 Task: Create a project with template Project Timeline with name TowerLine with privacy Public and in the team Recorders . Create three sections in the project as To-Do, Doing and Done.
Action: Mouse moved to (49, 61)
Screenshot: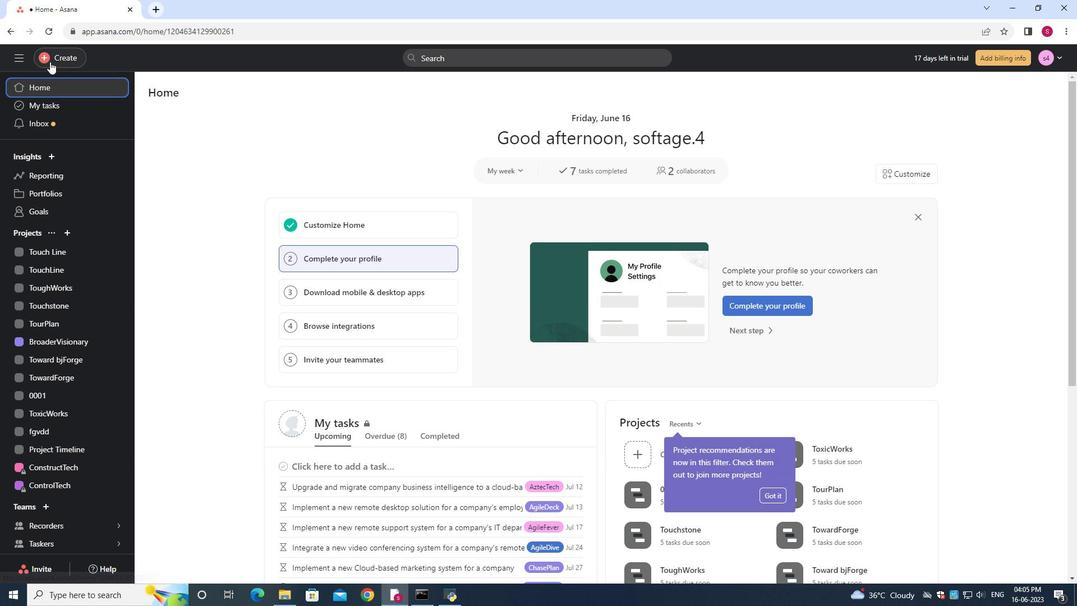 
Action: Mouse pressed left at (49, 61)
Screenshot: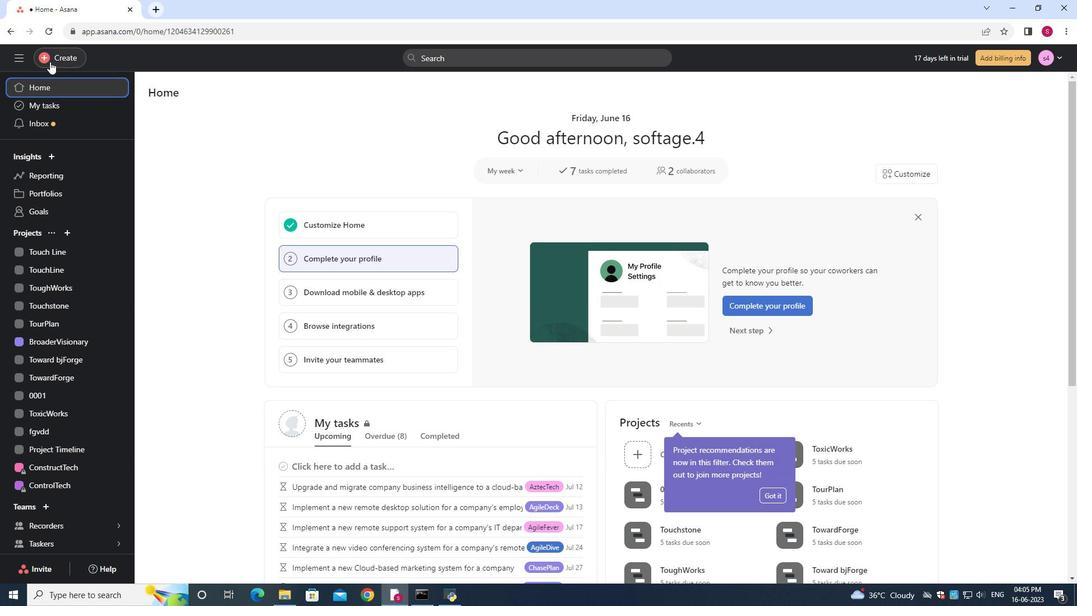 
Action: Mouse moved to (107, 80)
Screenshot: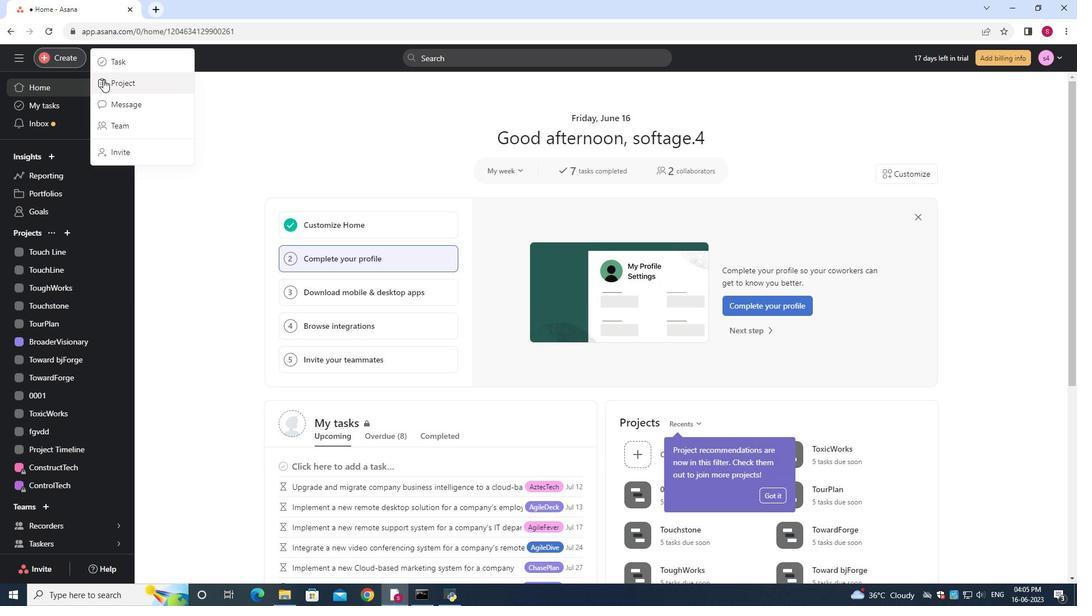 
Action: Mouse pressed left at (107, 80)
Screenshot: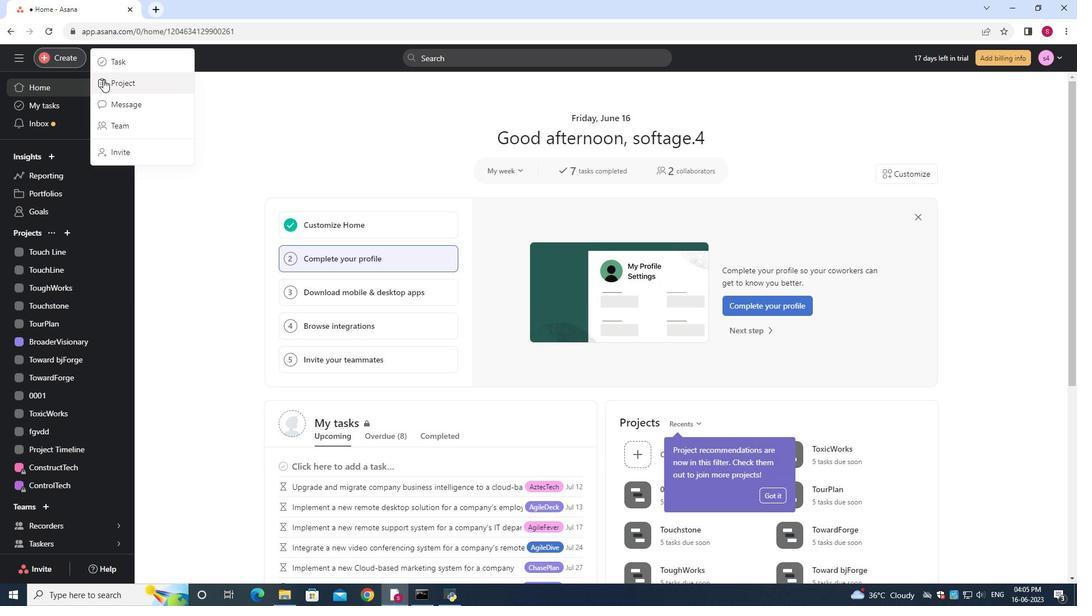 
Action: Mouse moved to (532, 309)
Screenshot: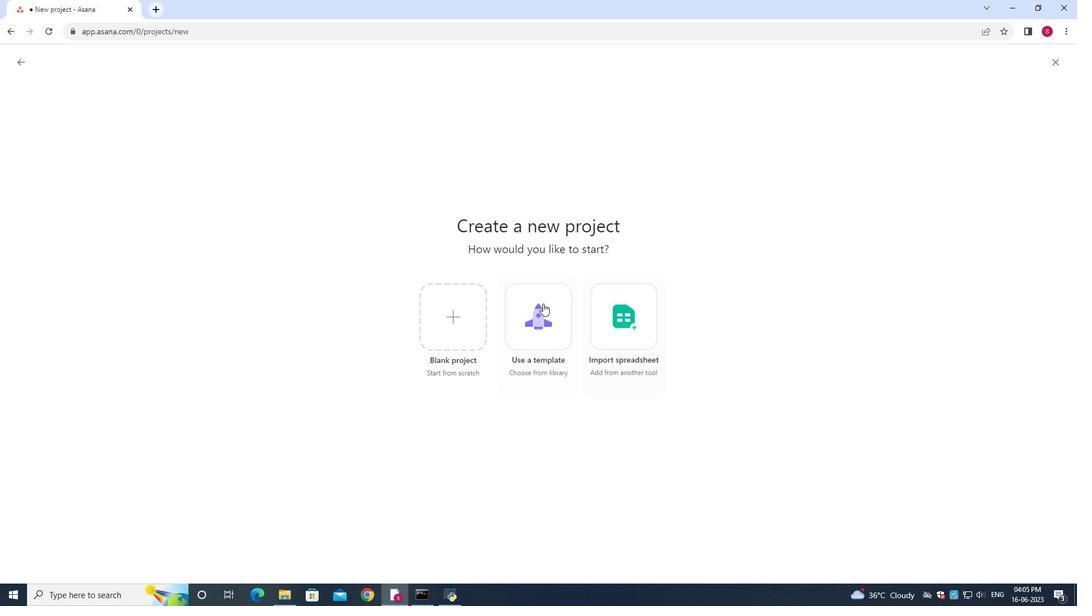 
Action: Mouse pressed left at (532, 309)
Screenshot: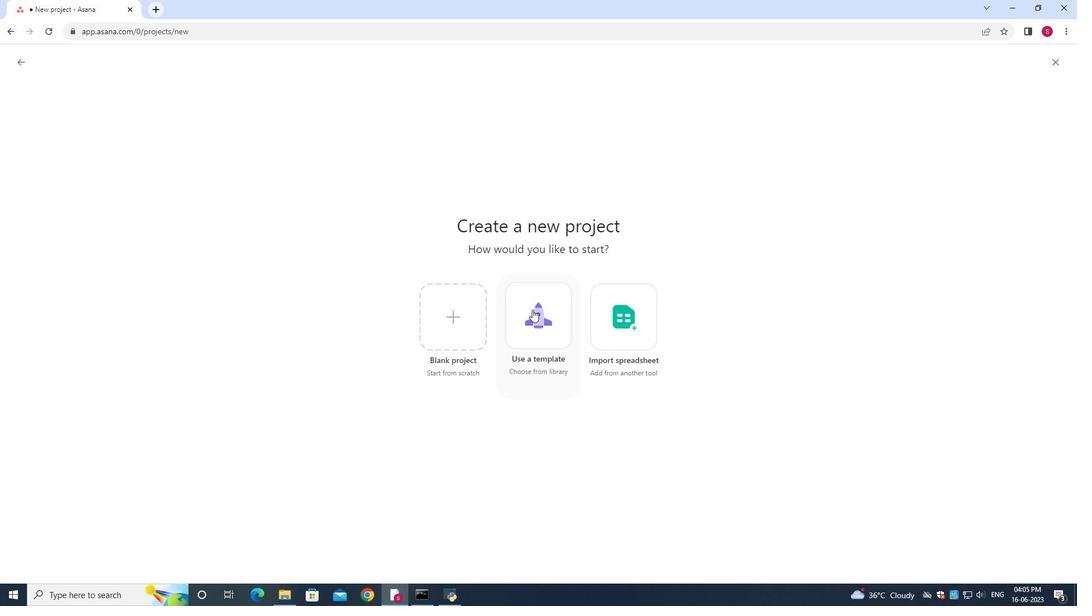 
Action: Mouse moved to (63, 303)
Screenshot: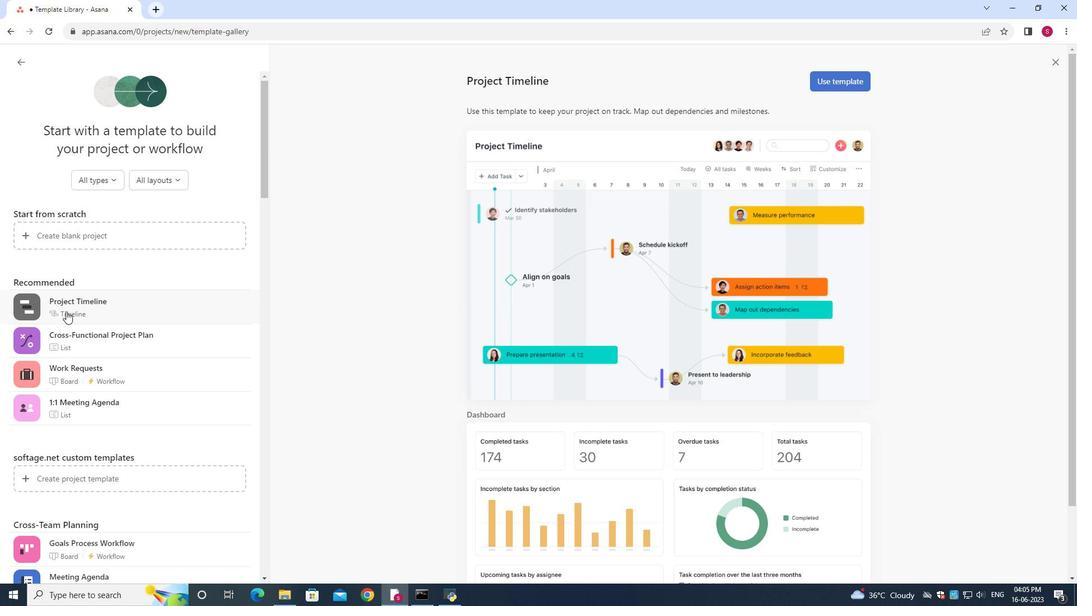 
Action: Mouse pressed left at (63, 303)
Screenshot: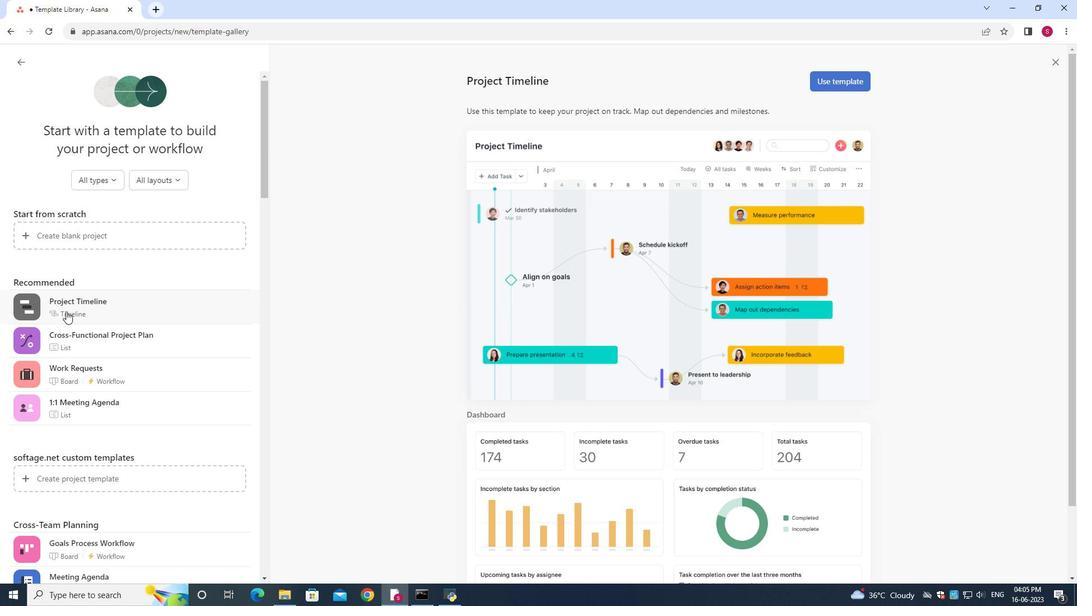 
Action: Mouse moved to (831, 83)
Screenshot: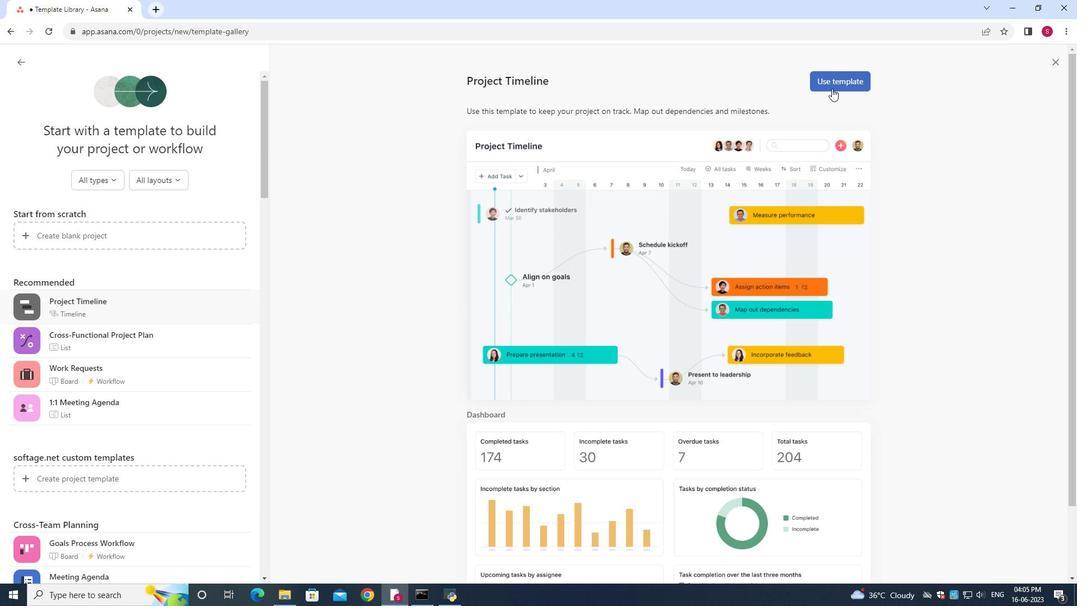 
Action: Mouse pressed left at (831, 83)
Screenshot: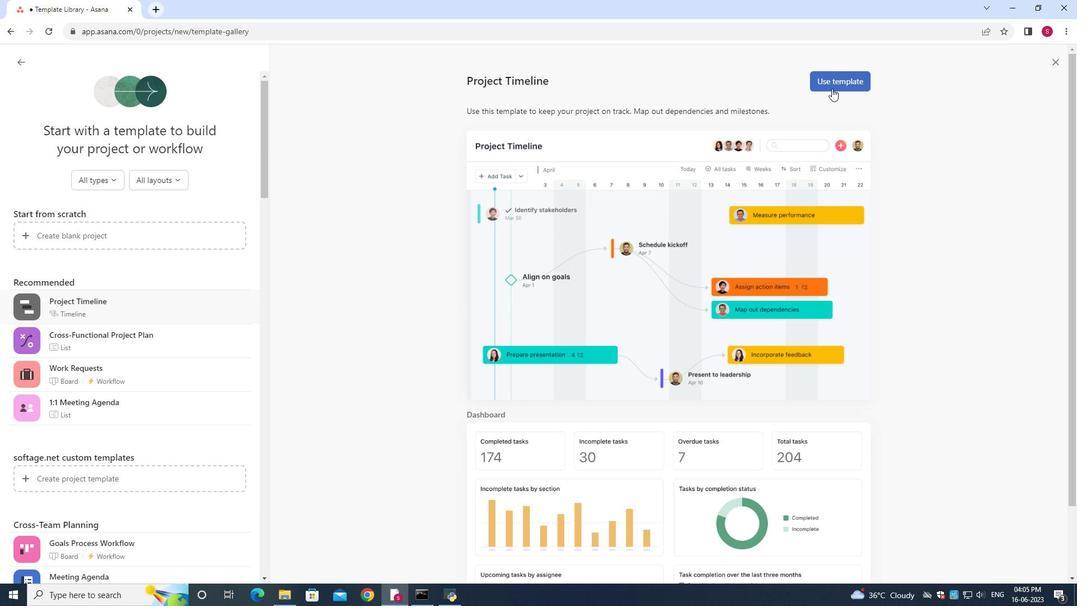 
Action: Mouse moved to (832, 83)
Screenshot: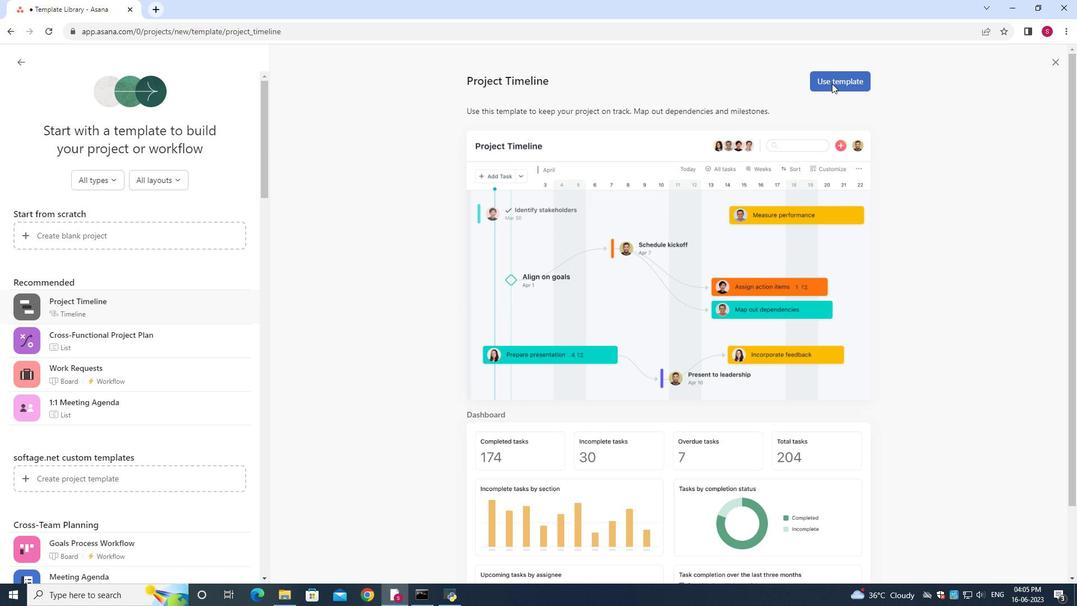
Action: Mouse pressed left at (832, 83)
Screenshot: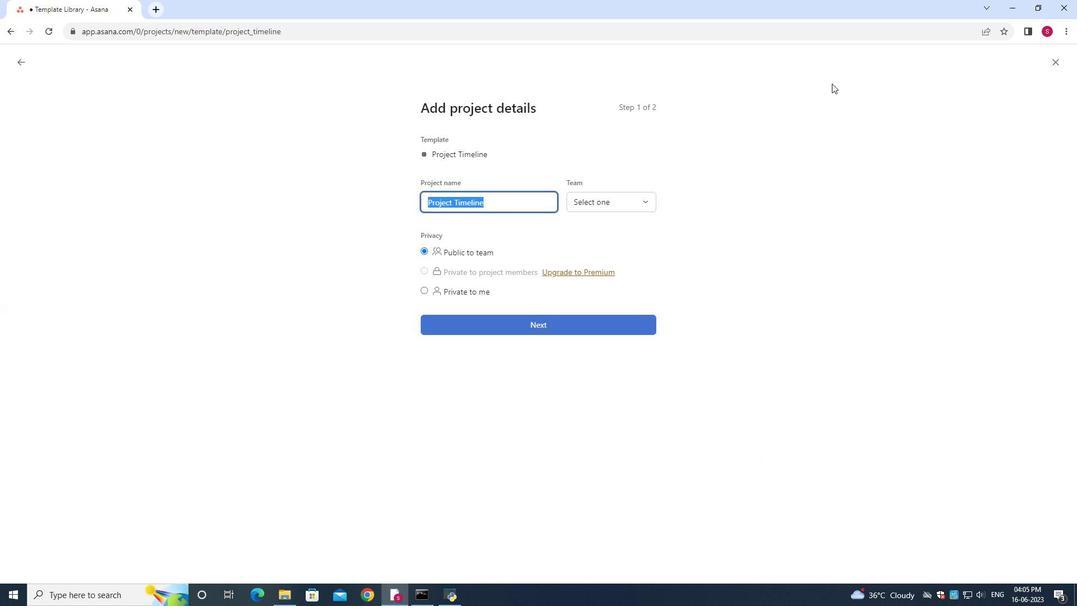 
Action: Mouse moved to (499, 197)
Screenshot: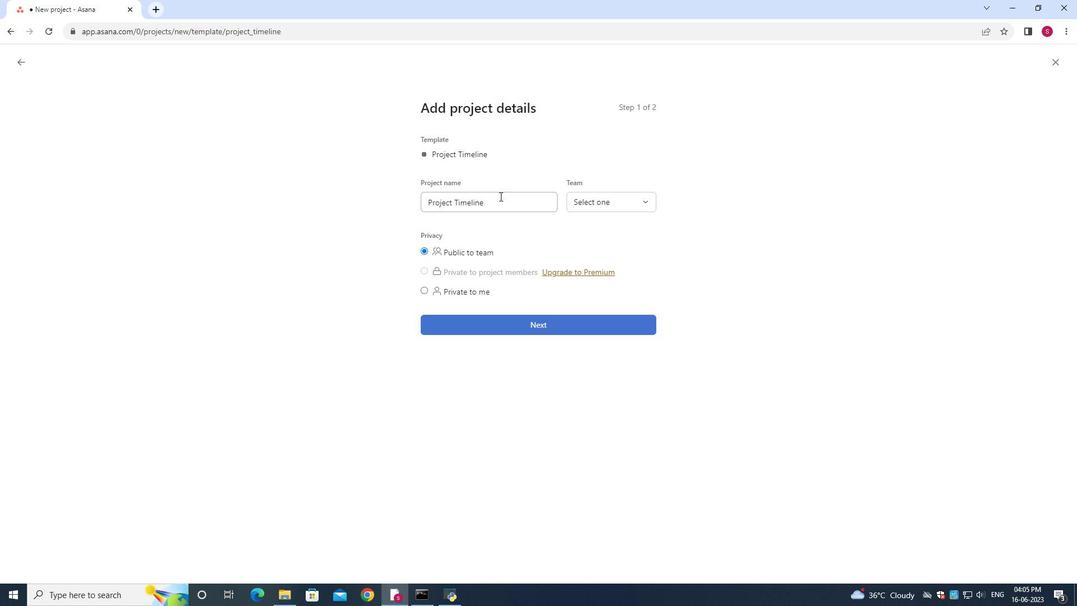 
Action: Mouse pressed left at (499, 197)
Screenshot: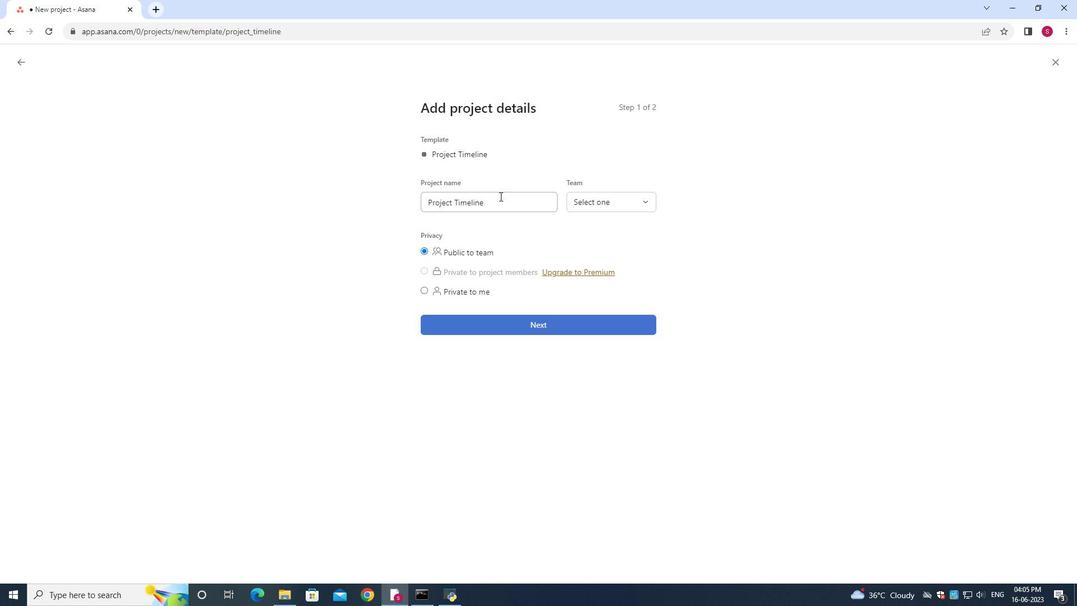 
Action: Mouse moved to (486, 205)
Screenshot: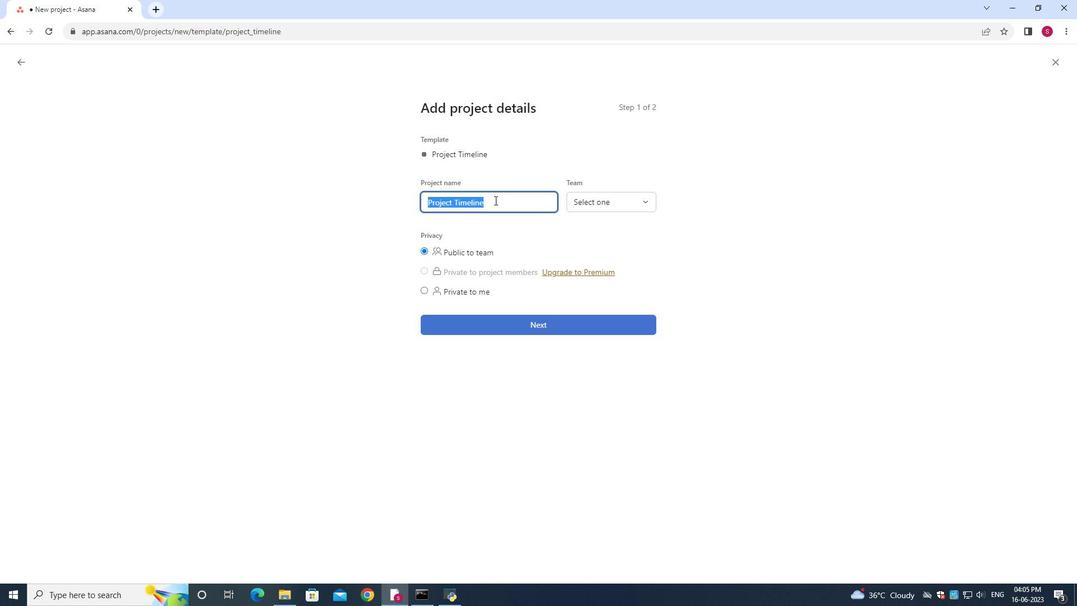 
Action: Key pressed <Key.backspace><Key.shift><Key.shift><Key.shift><Key.shift>Tower<Key.shift>Line
Screenshot: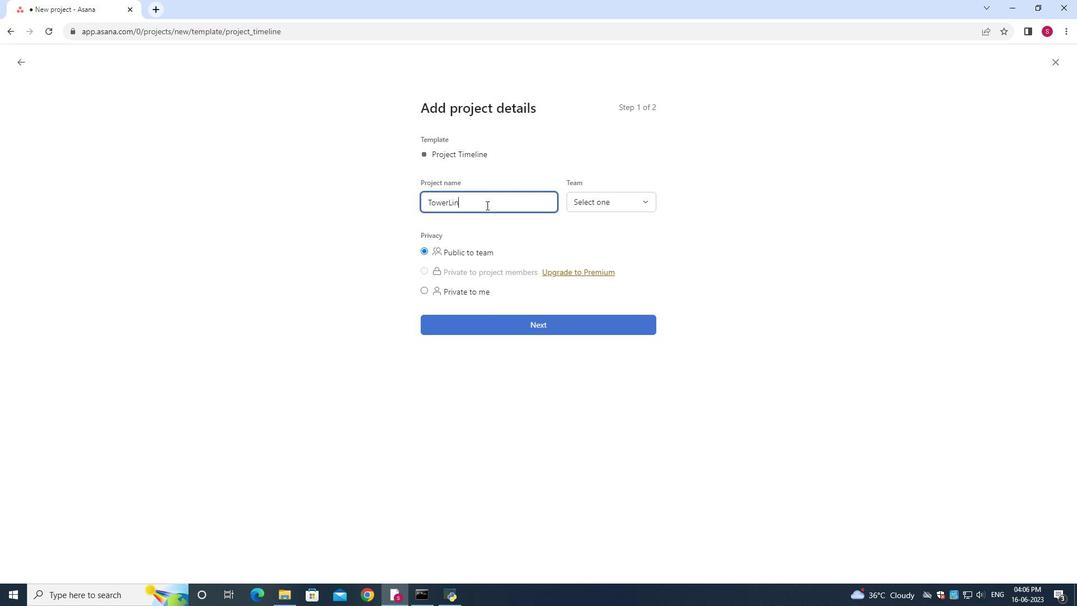 
Action: Mouse moved to (592, 204)
Screenshot: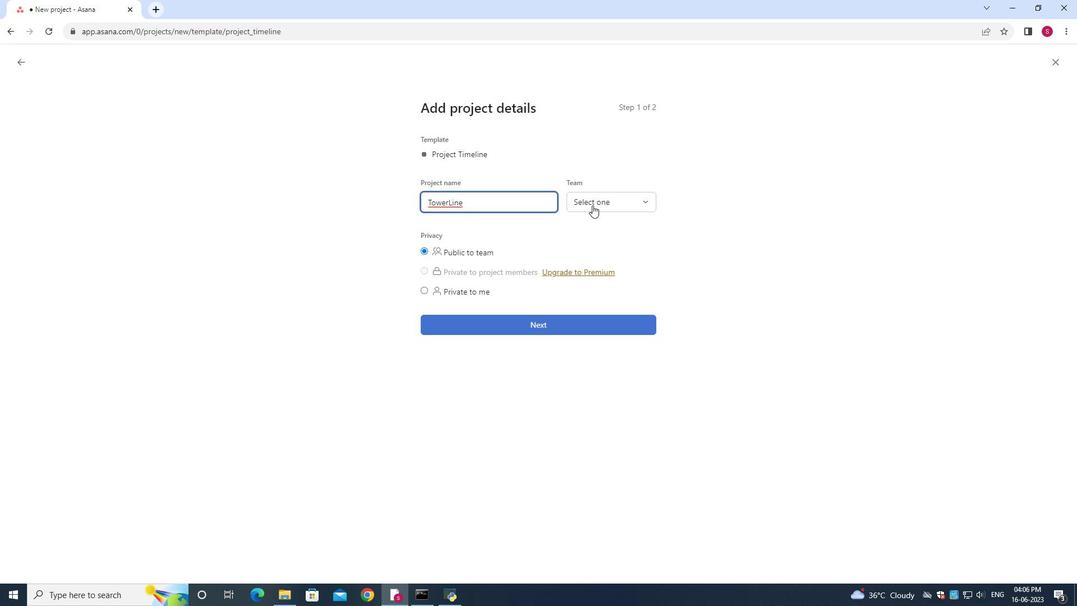 
Action: Mouse pressed left at (592, 204)
Screenshot: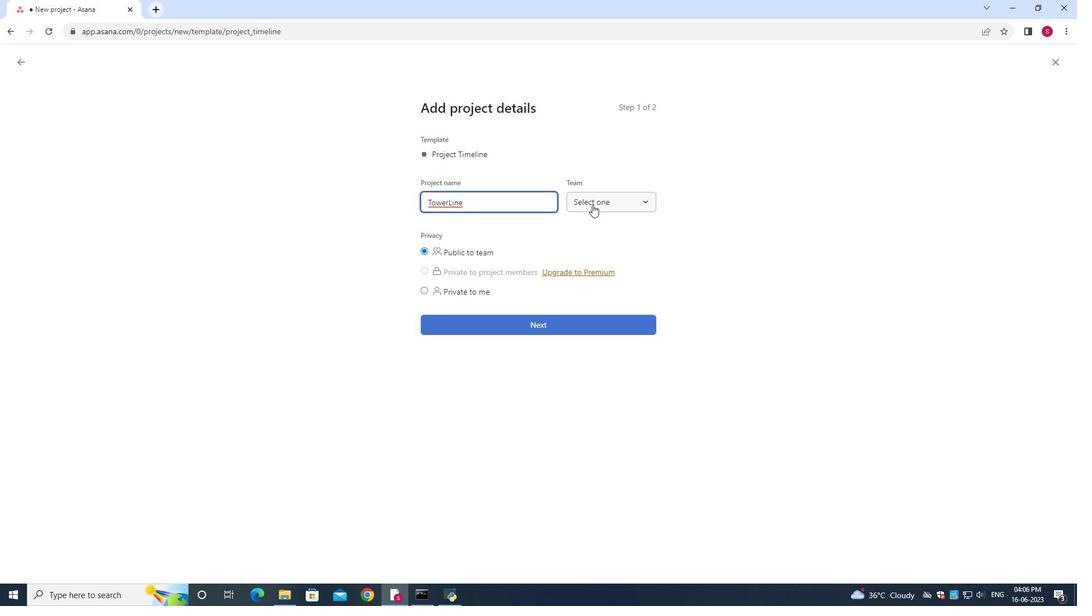 
Action: Mouse moved to (599, 265)
Screenshot: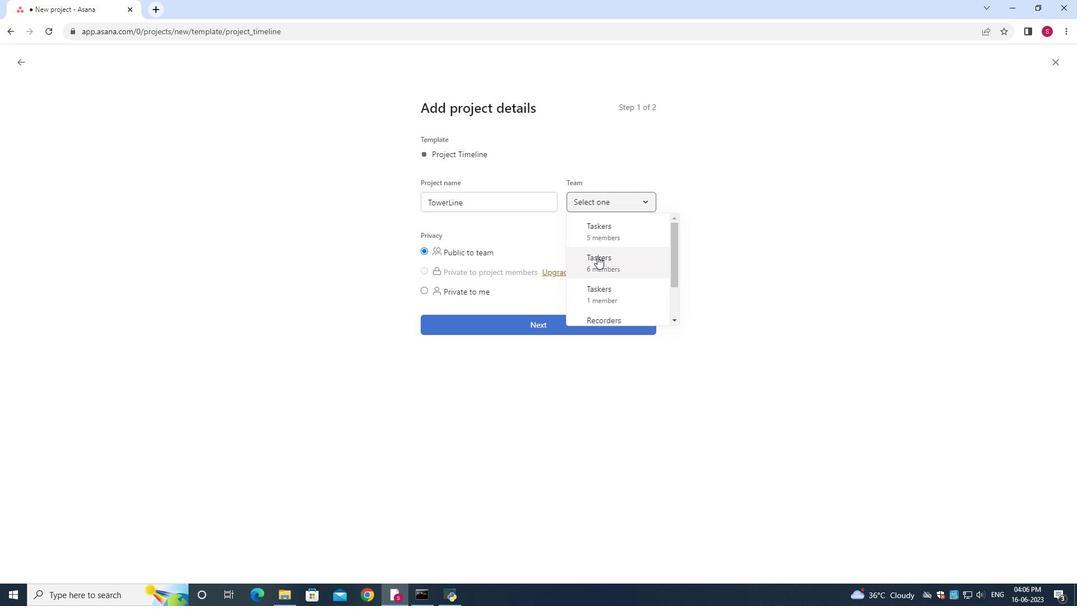 
Action: Mouse scrolled (599, 264) with delta (0, 0)
Screenshot: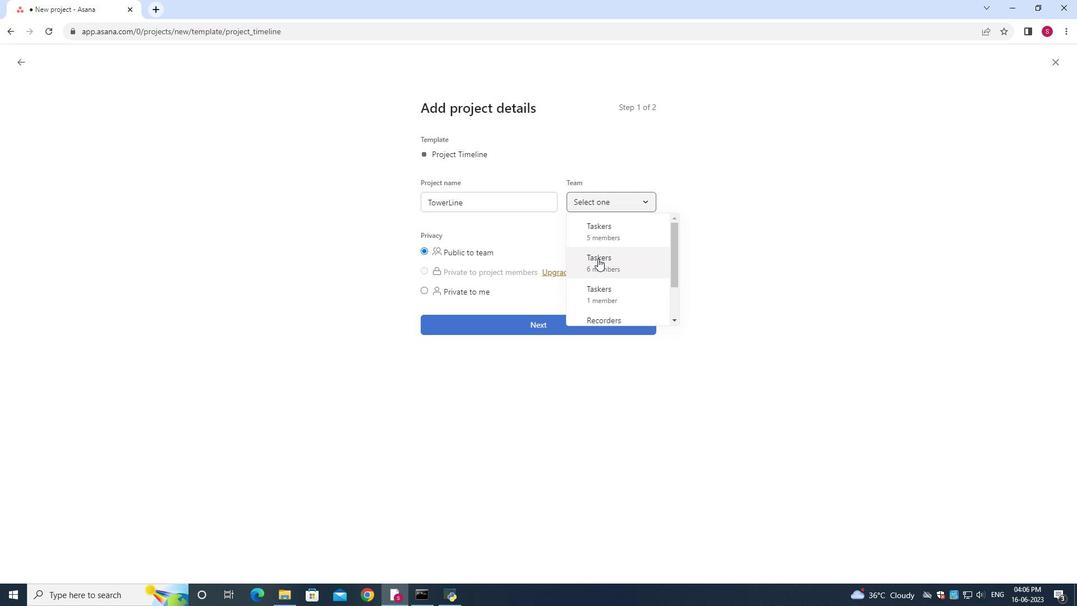 
Action: Mouse moved to (599, 265)
Screenshot: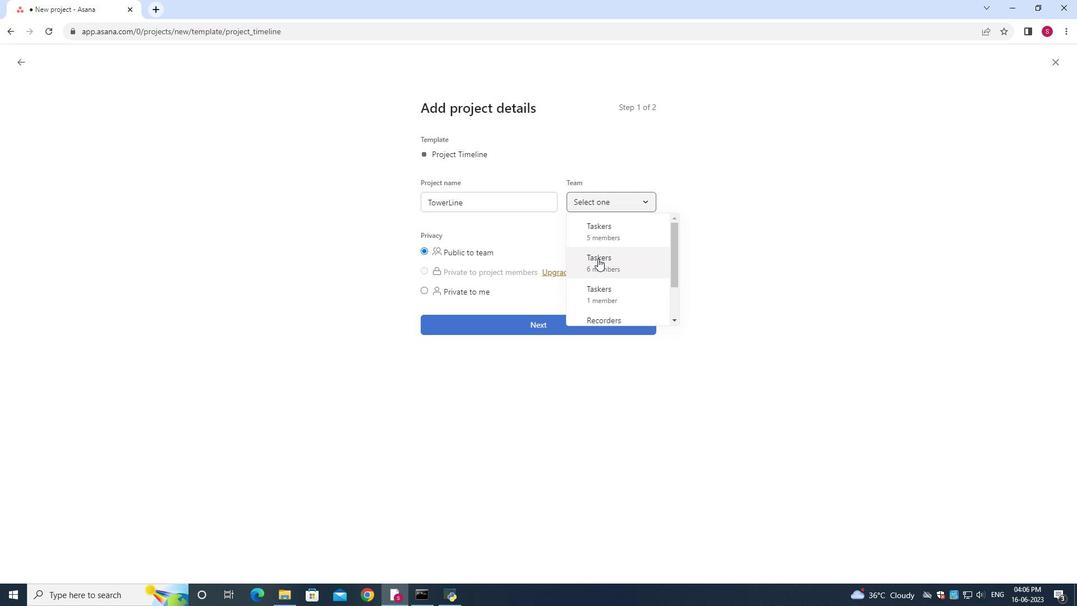 
Action: Mouse scrolled (599, 264) with delta (0, 0)
Screenshot: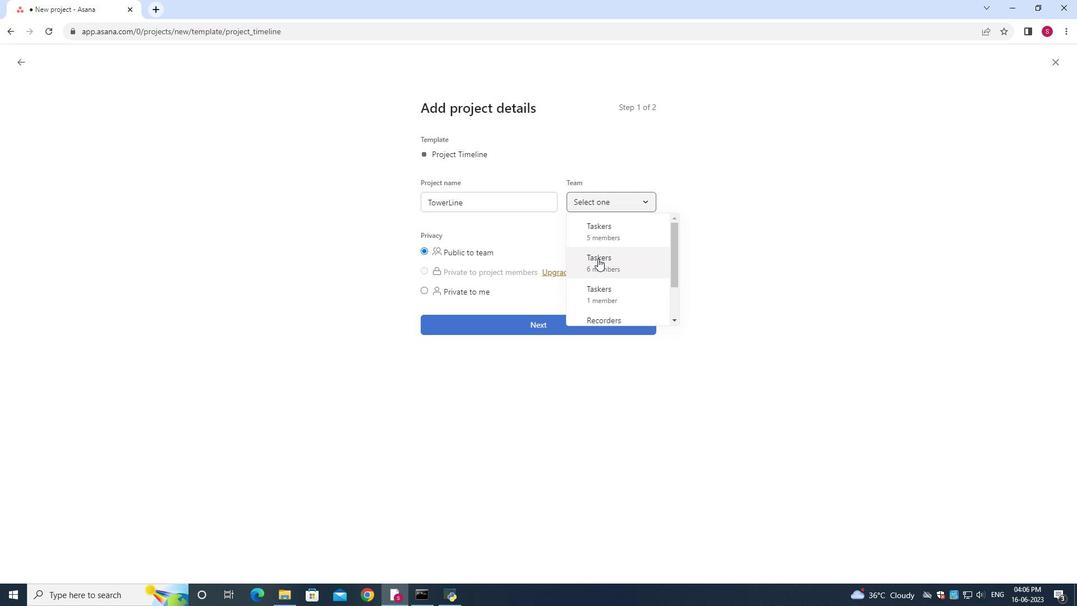 
Action: Mouse scrolled (599, 264) with delta (0, 0)
Screenshot: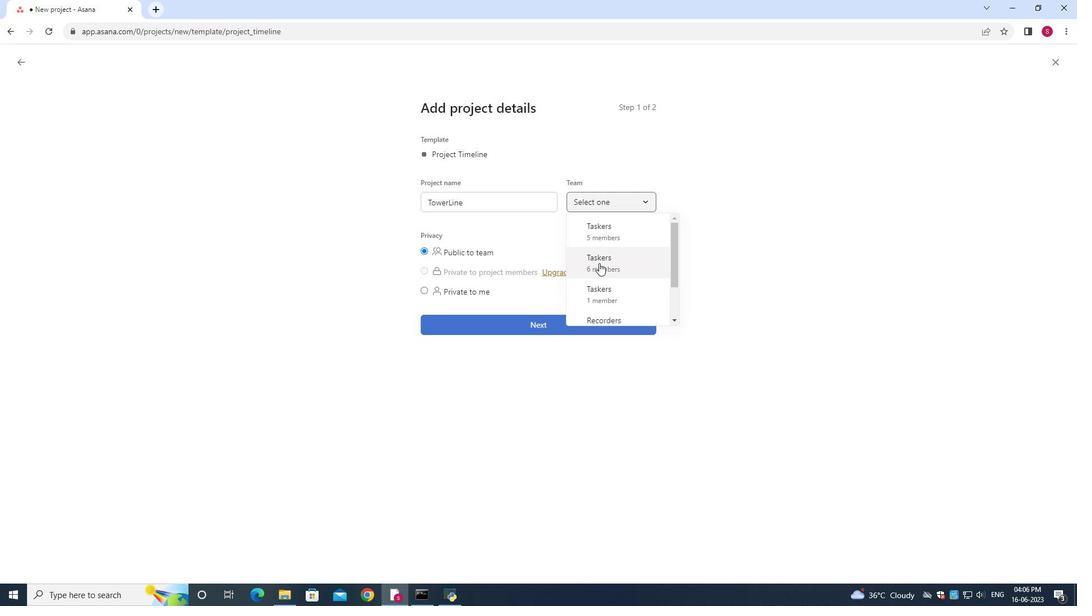 
Action: Mouse moved to (600, 280)
Screenshot: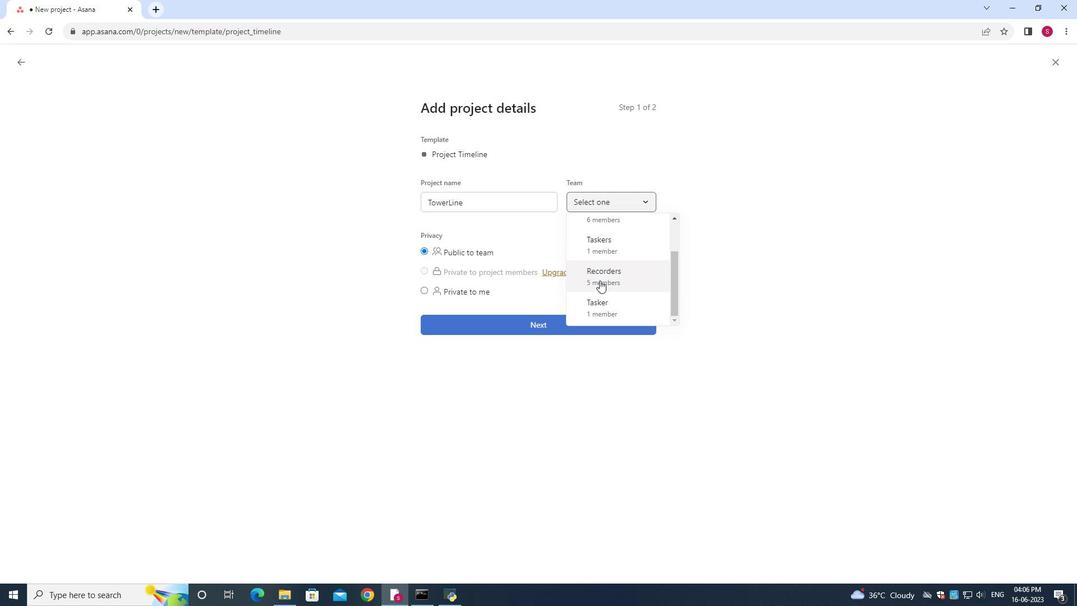 
Action: Mouse pressed left at (600, 280)
Screenshot: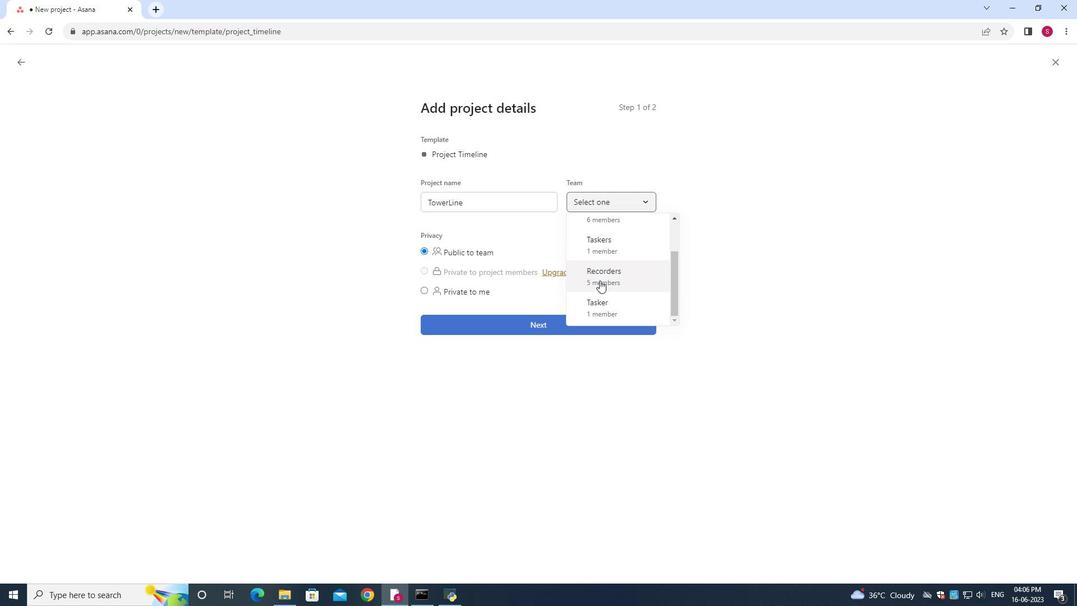 
Action: Mouse moved to (438, 250)
Screenshot: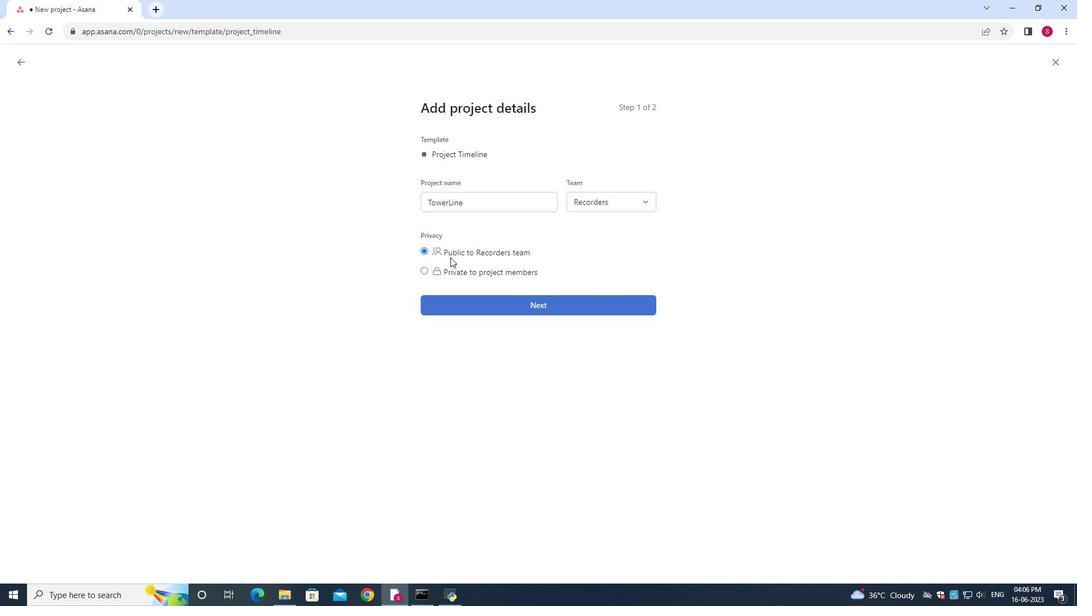 
Action: Mouse pressed left at (438, 250)
Screenshot: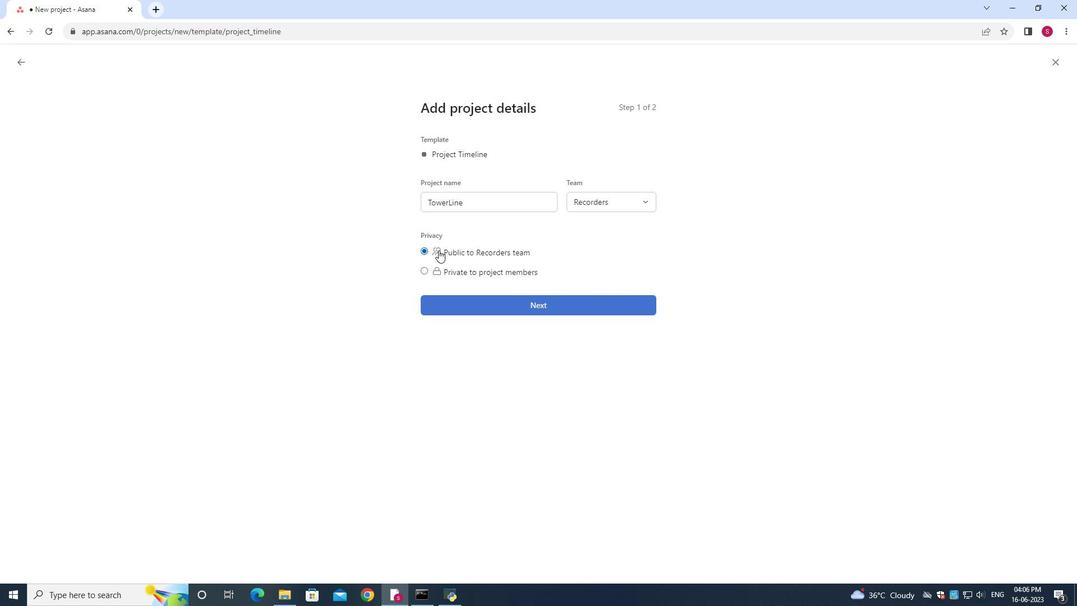 
Action: Mouse moved to (479, 303)
Screenshot: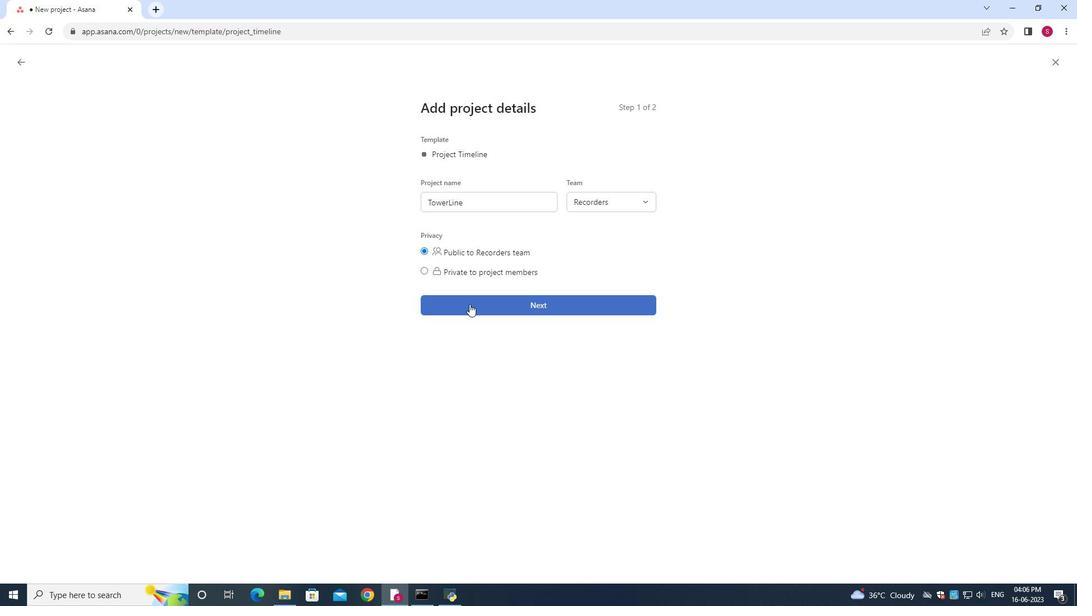
Action: Mouse pressed left at (479, 303)
Screenshot: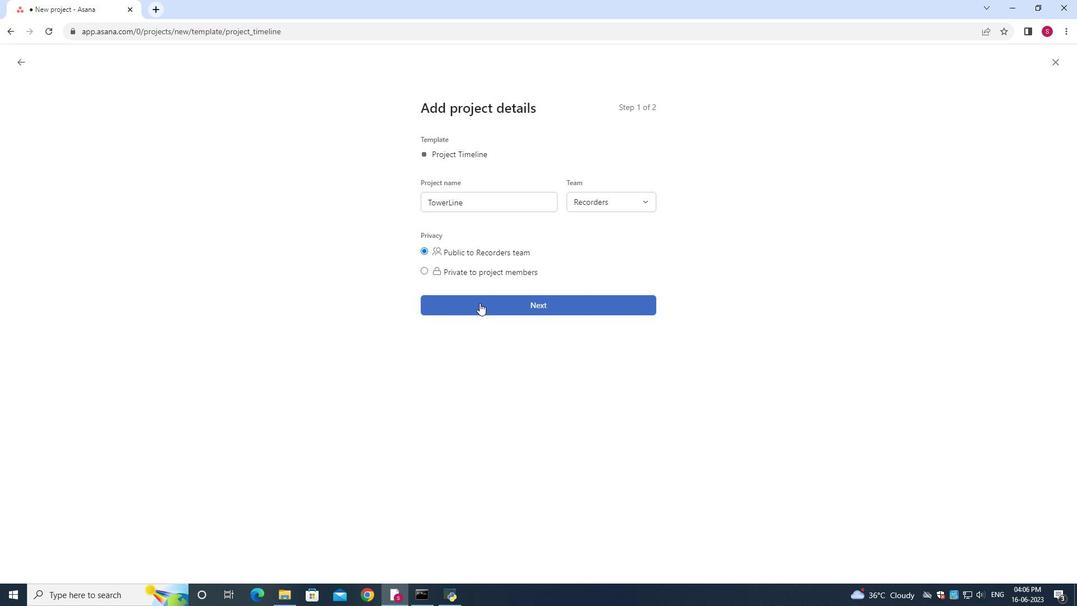 
Action: Mouse moved to (583, 336)
Screenshot: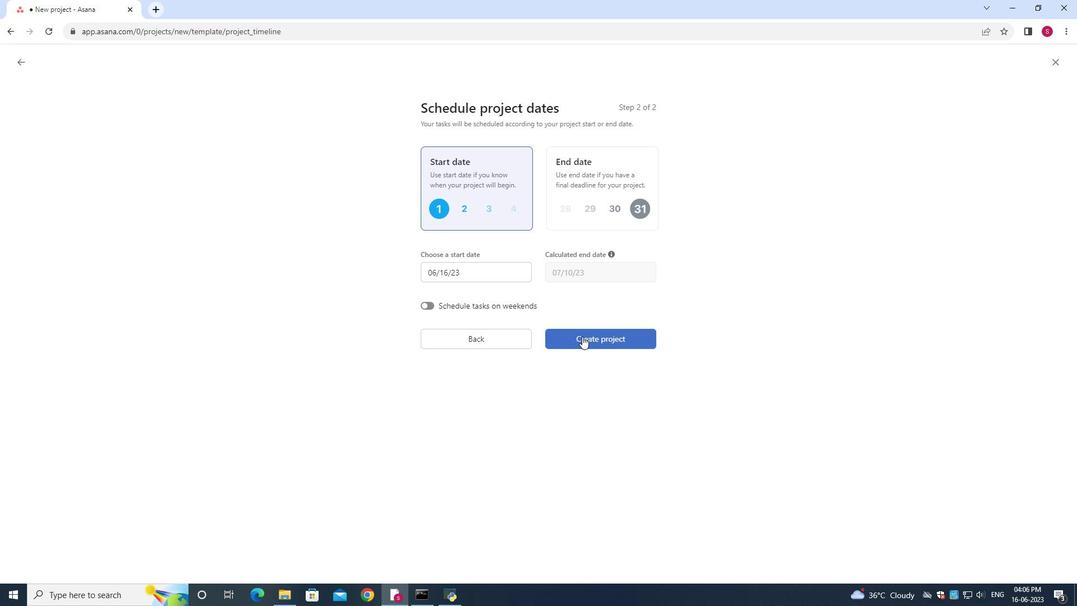 
Action: Mouse pressed left at (583, 336)
Screenshot: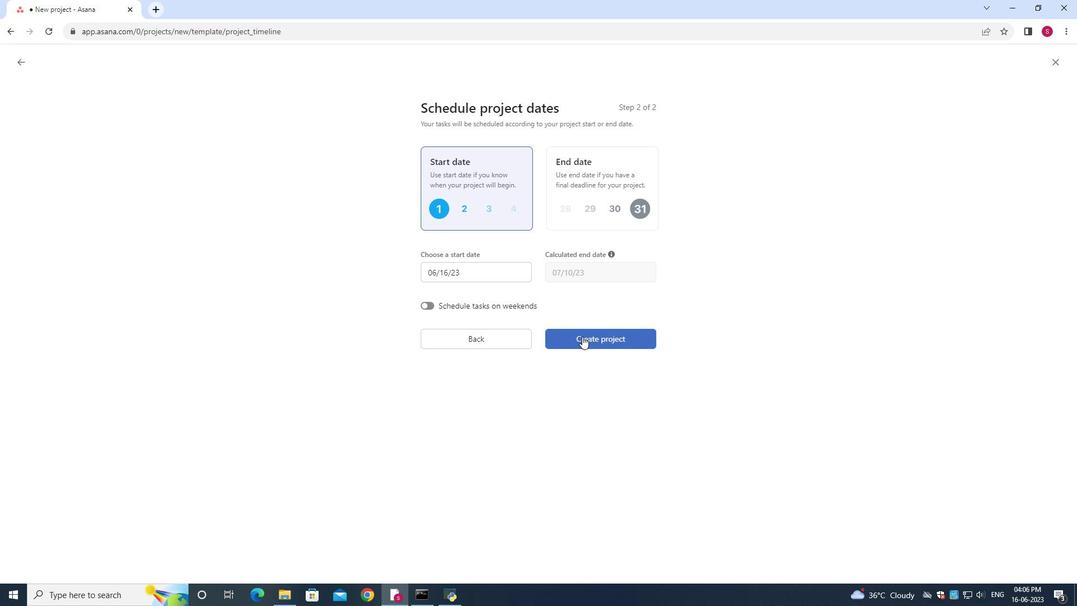 
Action: Mouse moved to (202, 121)
Screenshot: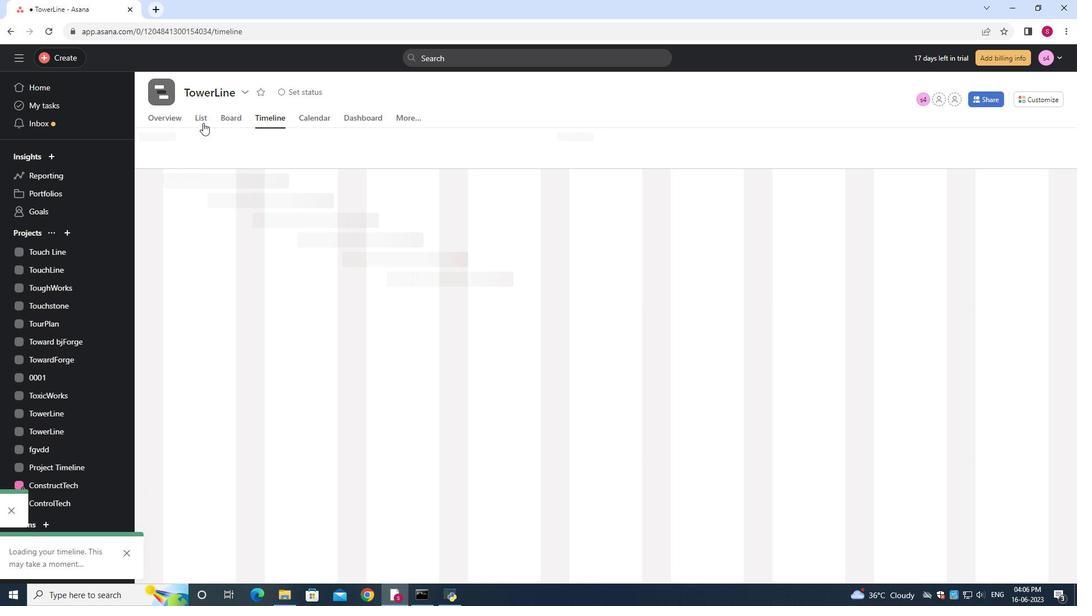 
Action: Mouse pressed left at (202, 121)
Screenshot: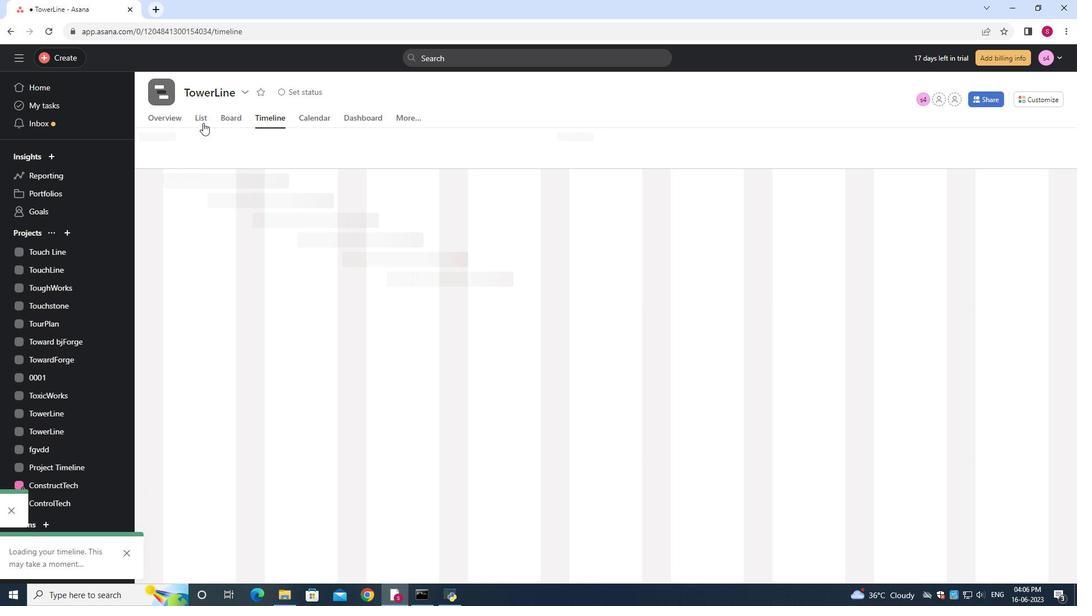 
Action: Mouse moved to (200, 407)
Screenshot: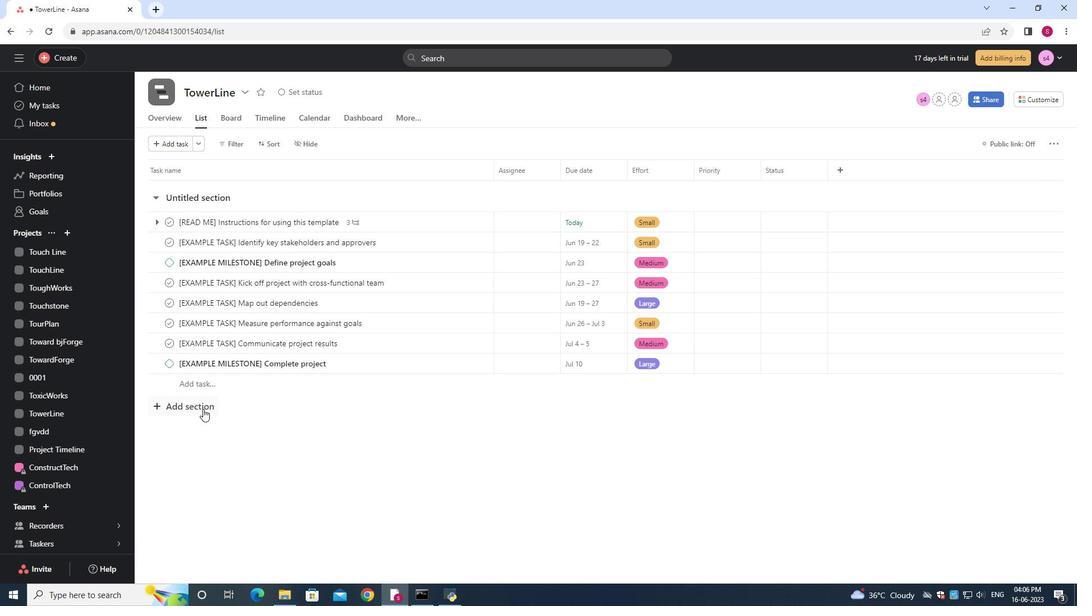 
Action: Mouse pressed left at (200, 407)
Screenshot: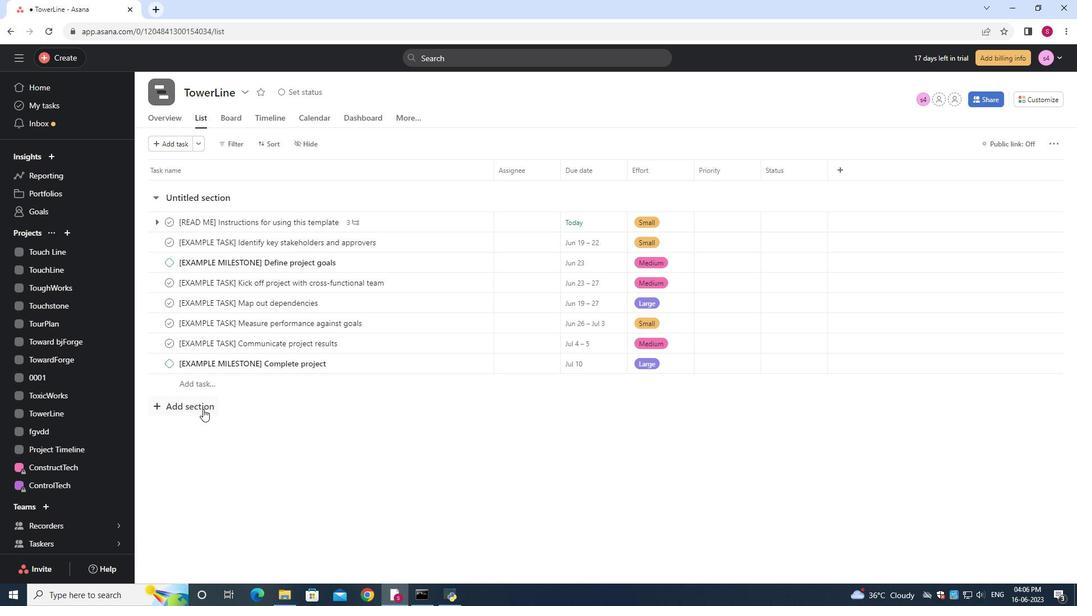 
Action: Mouse moved to (280, 408)
Screenshot: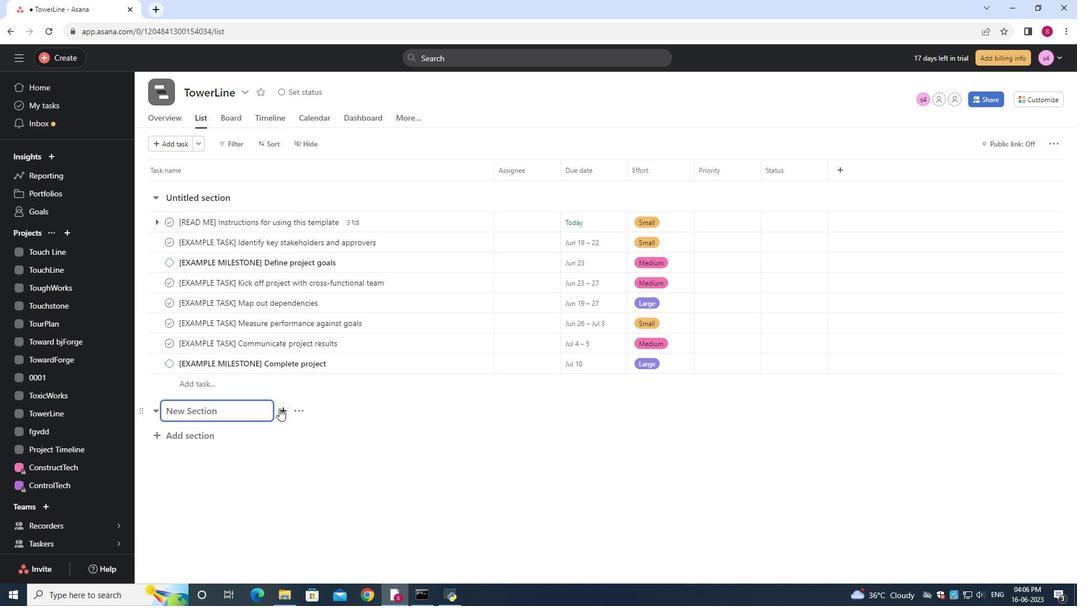 
Action: Mouse pressed left at (280, 408)
Screenshot: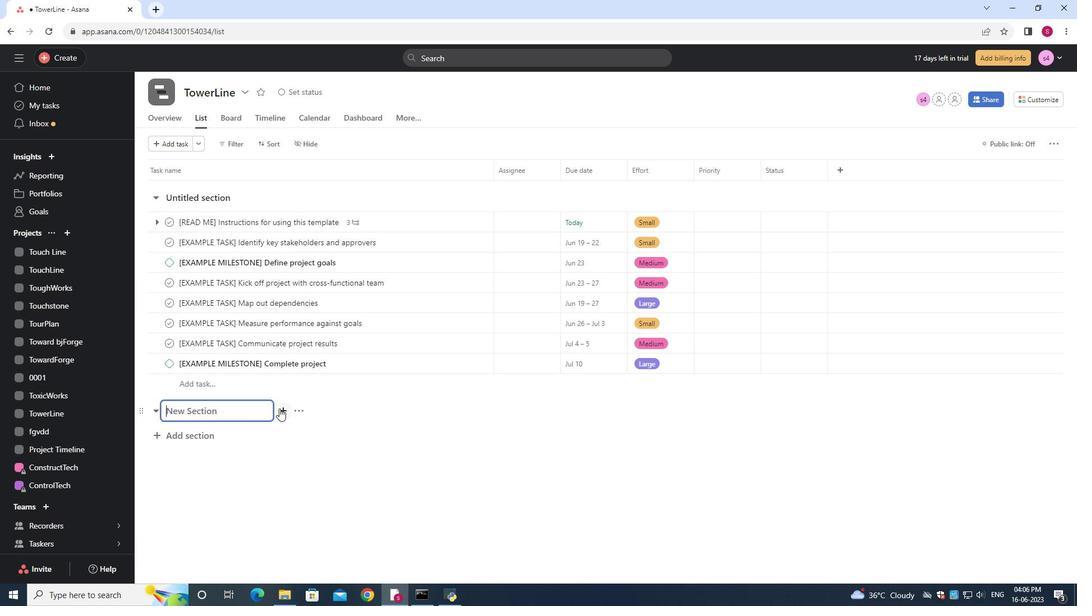
Action: Mouse moved to (241, 413)
Screenshot: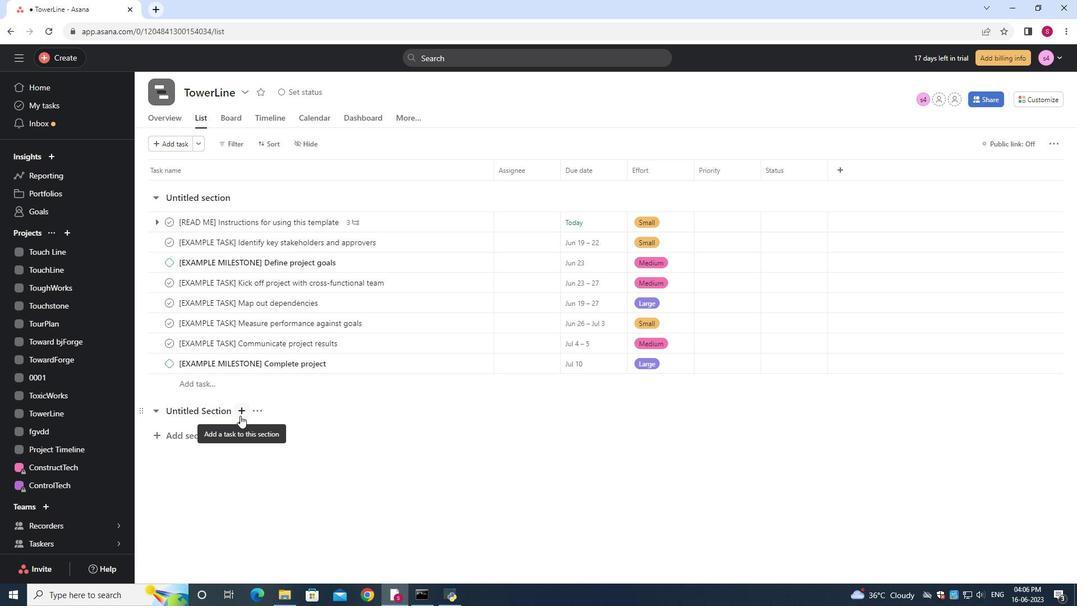 
Action: Mouse pressed left at (241, 413)
Screenshot: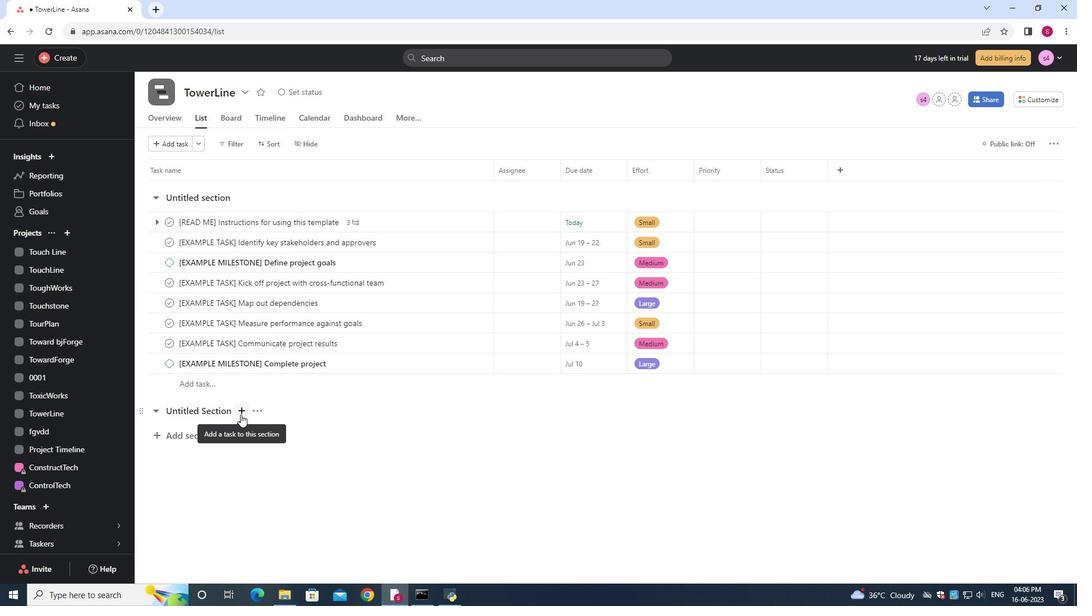
Action: Mouse moved to (243, 415)
Screenshot: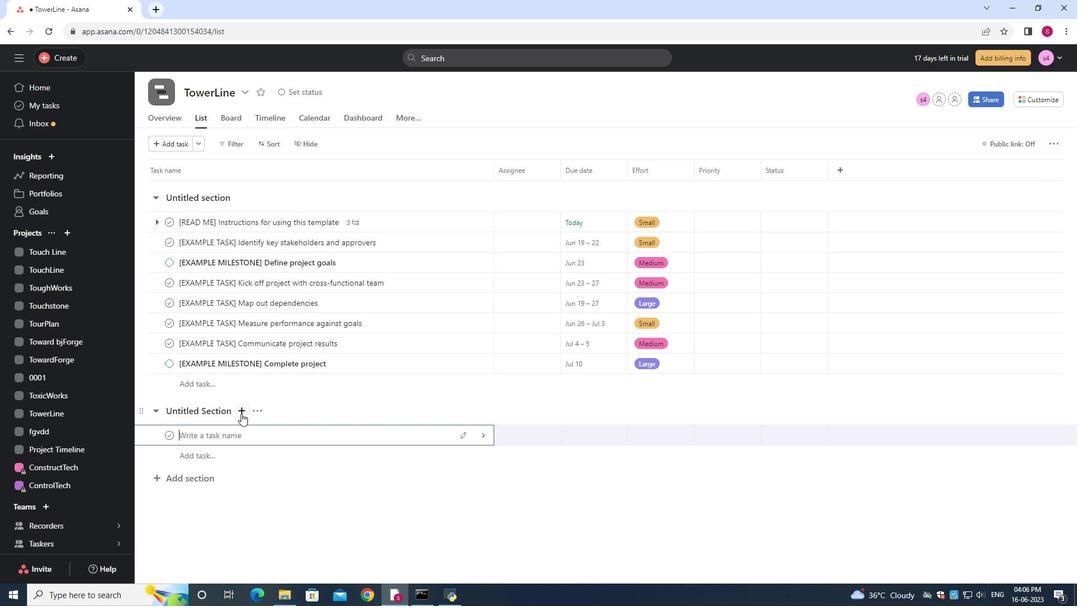 
Action: Key pressed <Key.shift>To-<Key.shift><Key.shift><Key.shift><Key.shift>Do<Key.enter>
Screenshot: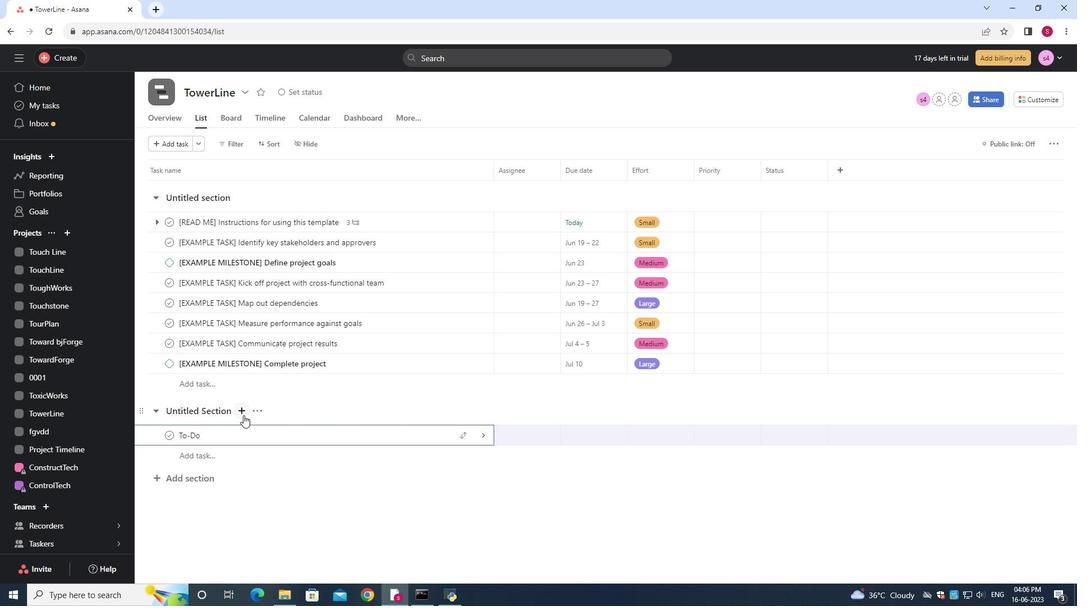 
Action: Mouse moved to (244, 429)
Screenshot: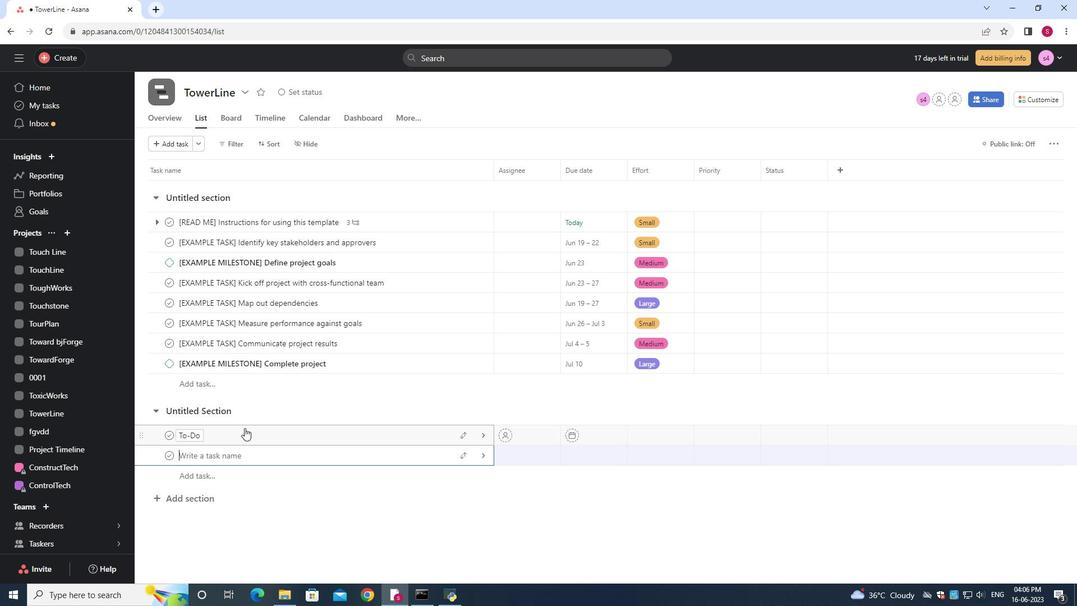 
Action: Mouse pressed right at (244, 429)
Screenshot: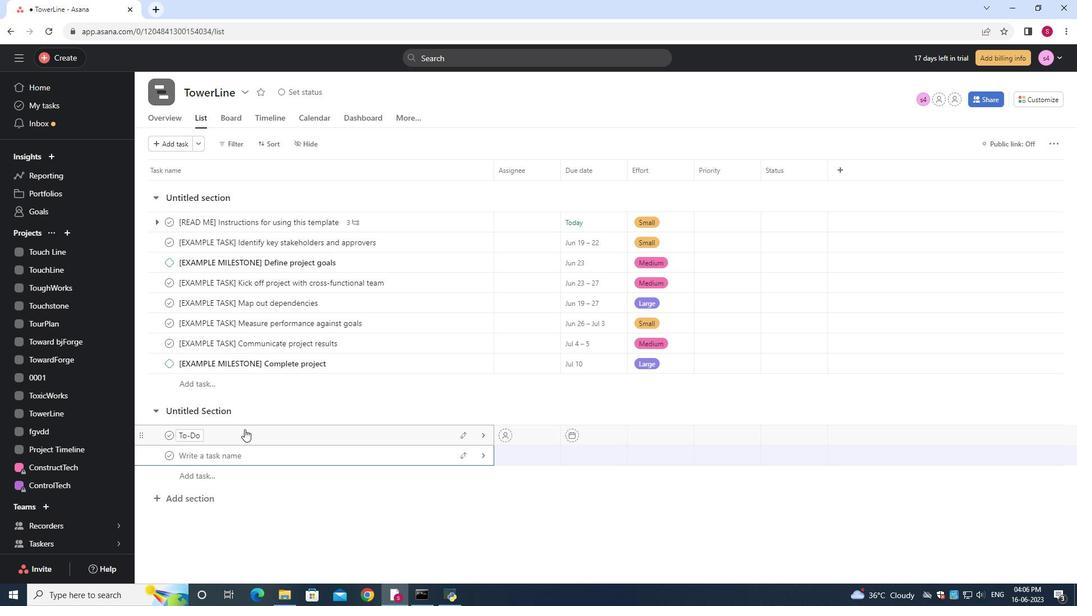 
Action: Mouse moved to (262, 415)
Screenshot: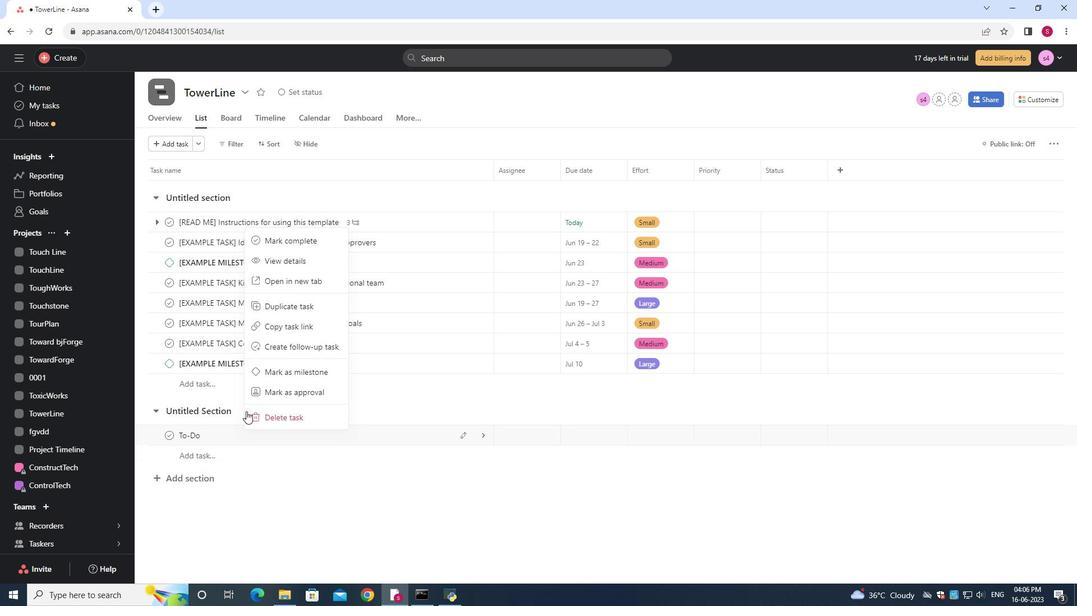 
Action: Mouse pressed left at (262, 415)
Screenshot: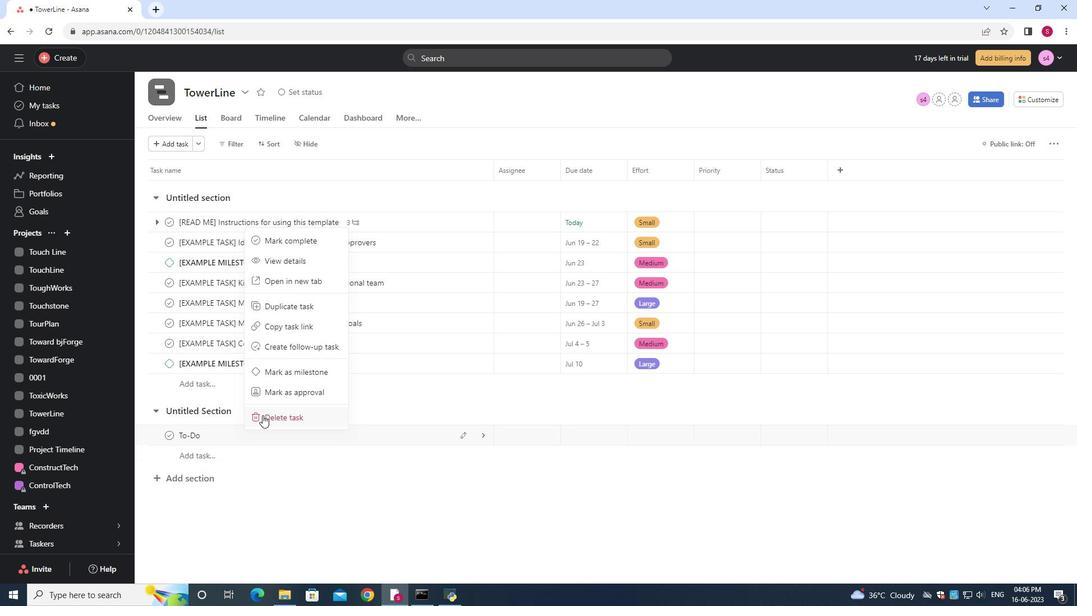 
Action: Mouse moved to (241, 410)
Screenshot: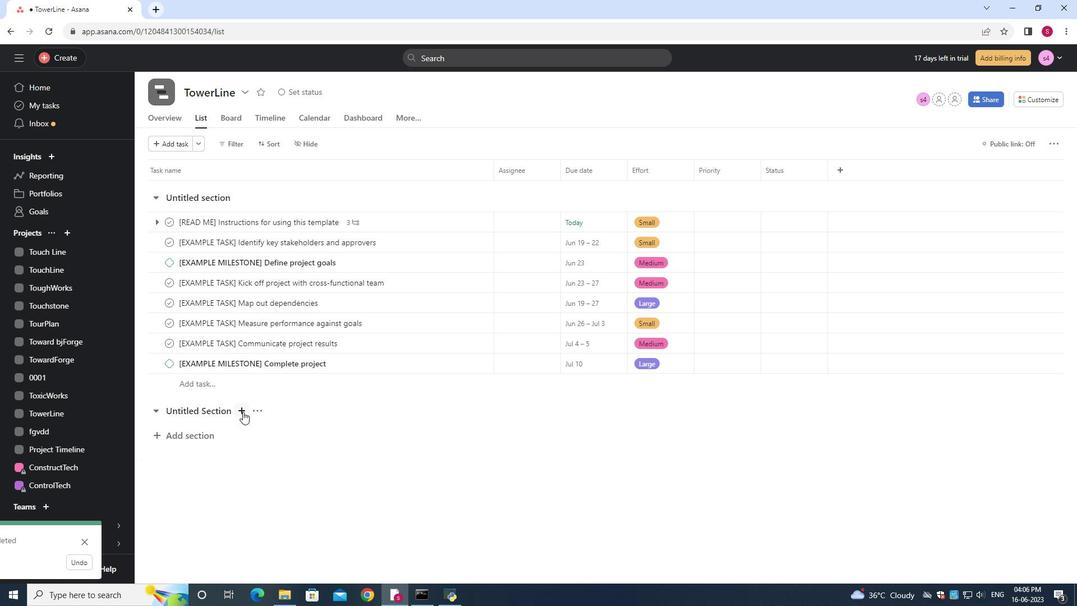 
Action: Mouse pressed left at (241, 410)
Screenshot: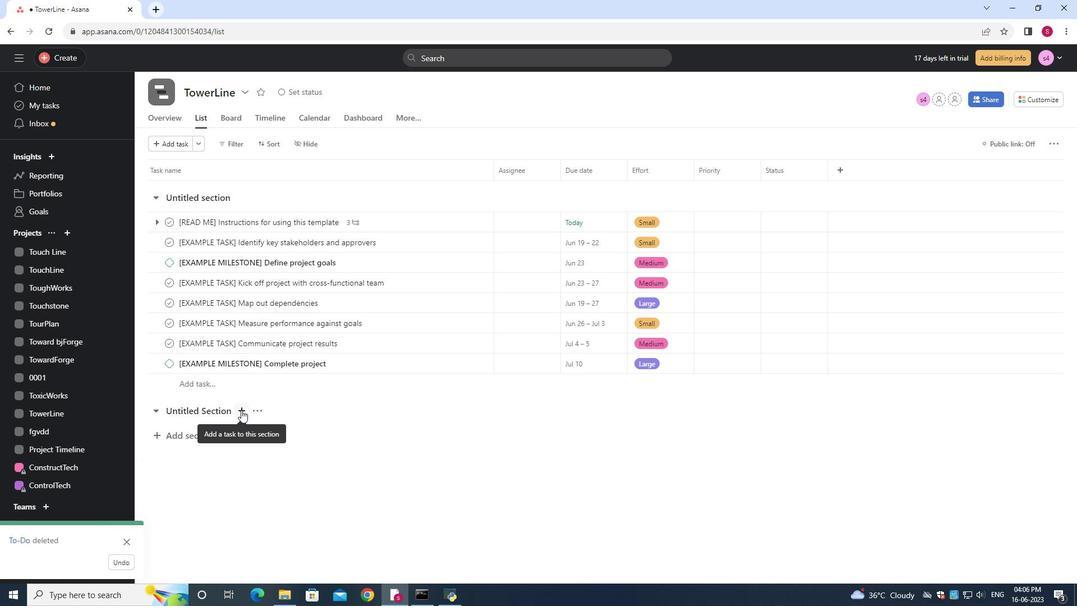 
Action: Mouse moved to (162, 415)
Screenshot: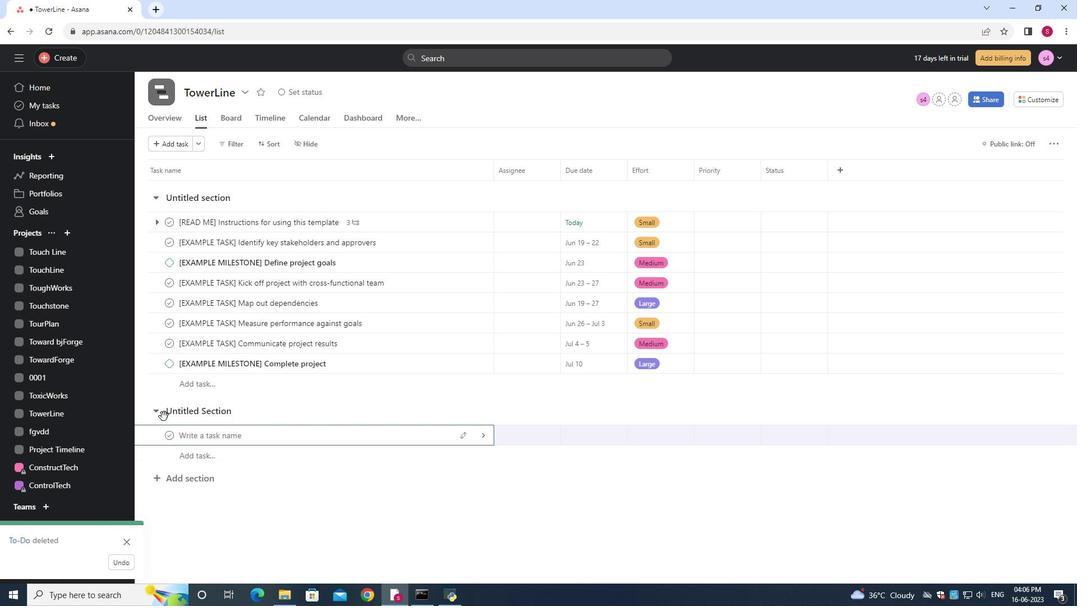 
Action: Mouse pressed left at (162, 415)
Screenshot: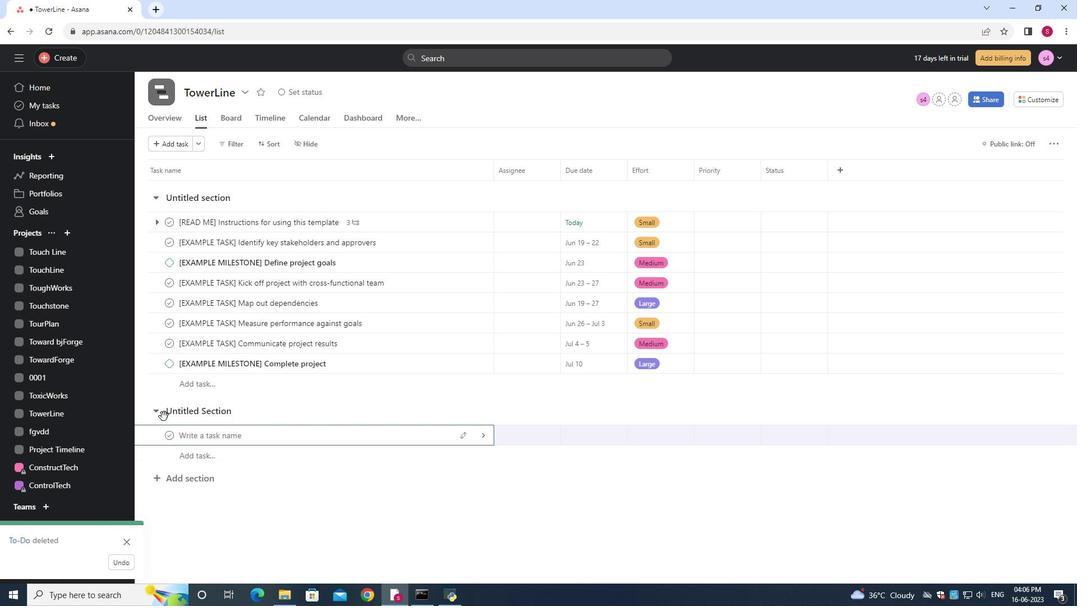 
Action: Mouse moved to (184, 436)
Screenshot: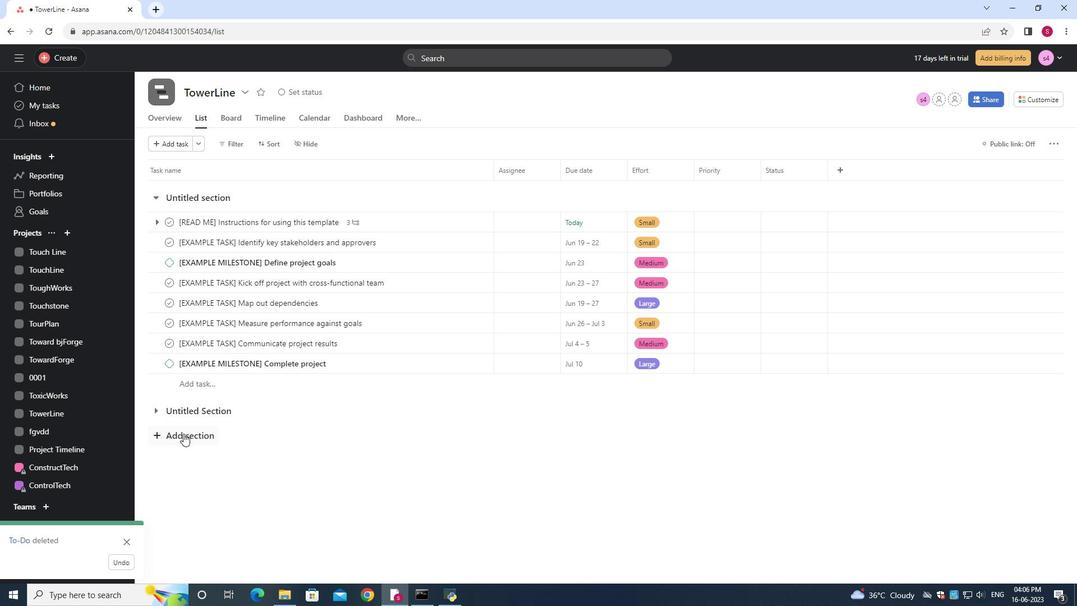 
Action: Mouse pressed left at (184, 436)
Screenshot: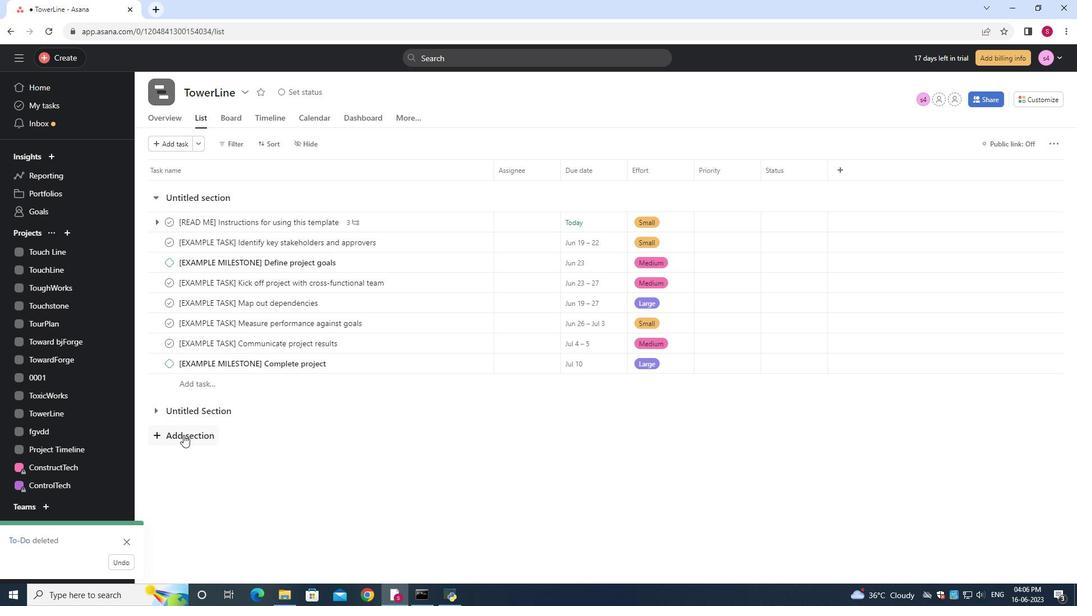 
Action: Mouse moved to (184, 436)
Screenshot: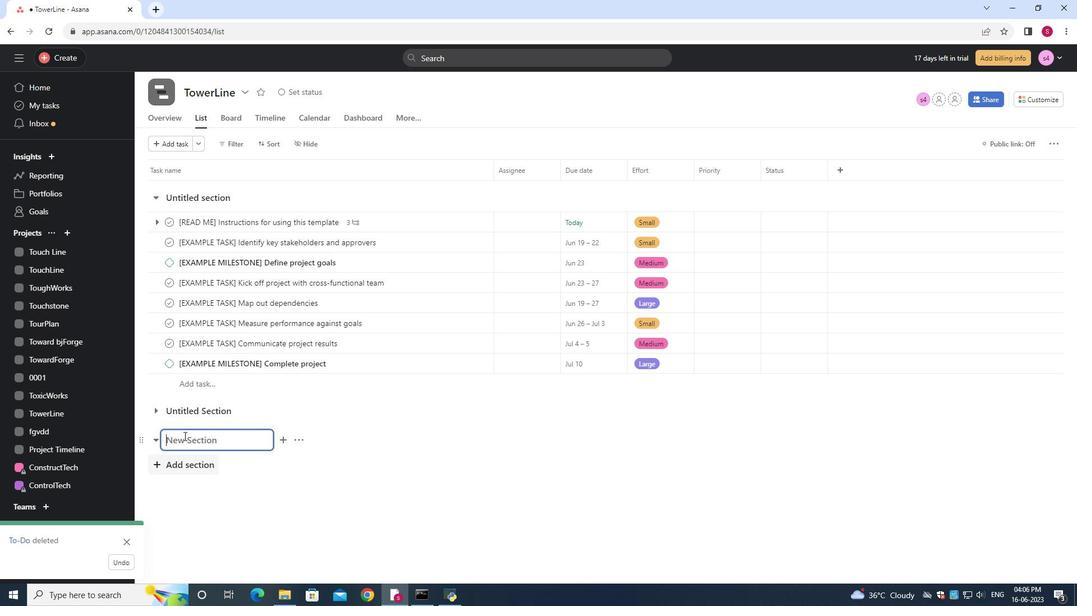
Action: Key pressed <Key.shift>To-<Key.shift>Do<Key.enter>
Screenshot: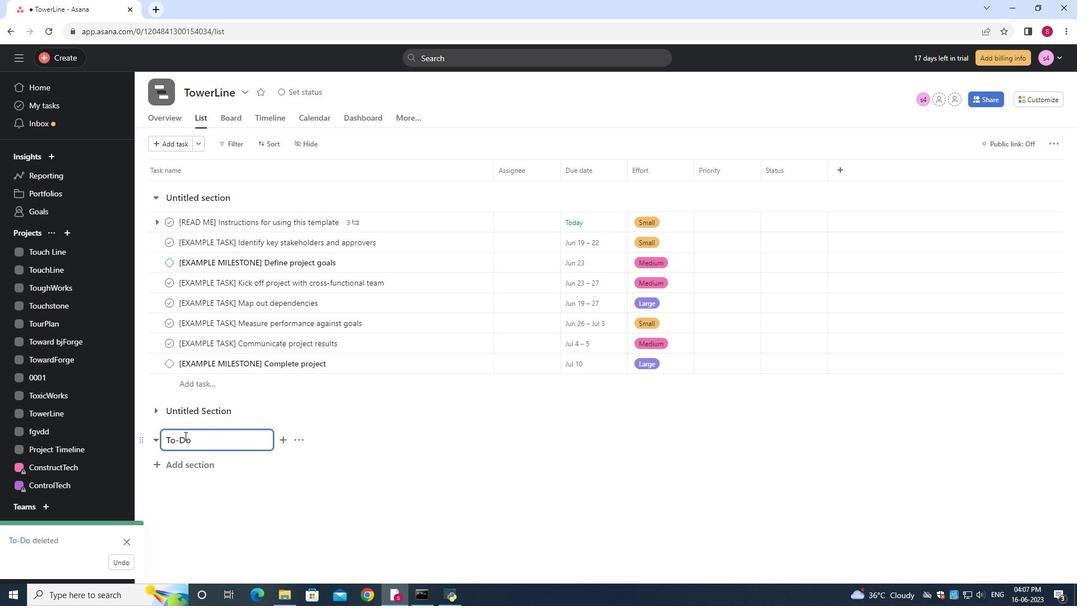
Action: Mouse moved to (185, 506)
Screenshot: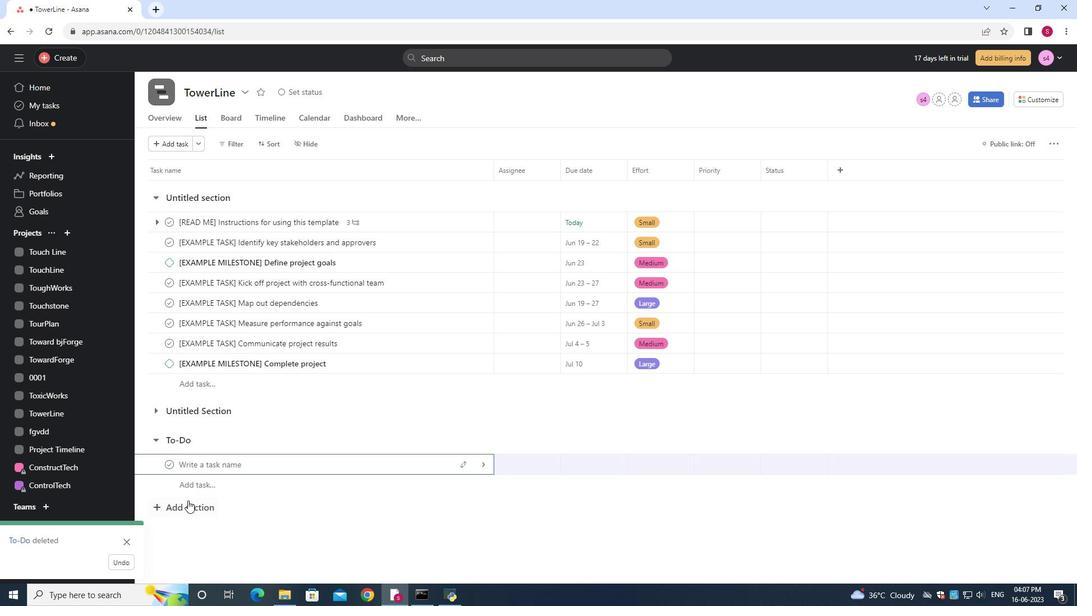 
Action: Mouse pressed left at (185, 506)
Screenshot: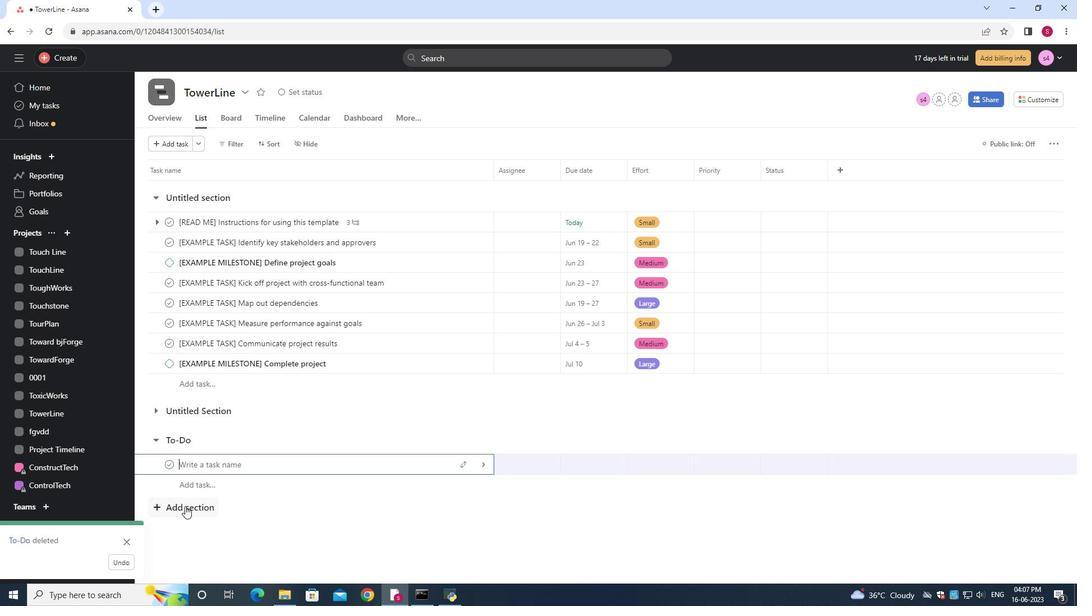 
Action: Mouse moved to (182, 464)
Screenshot: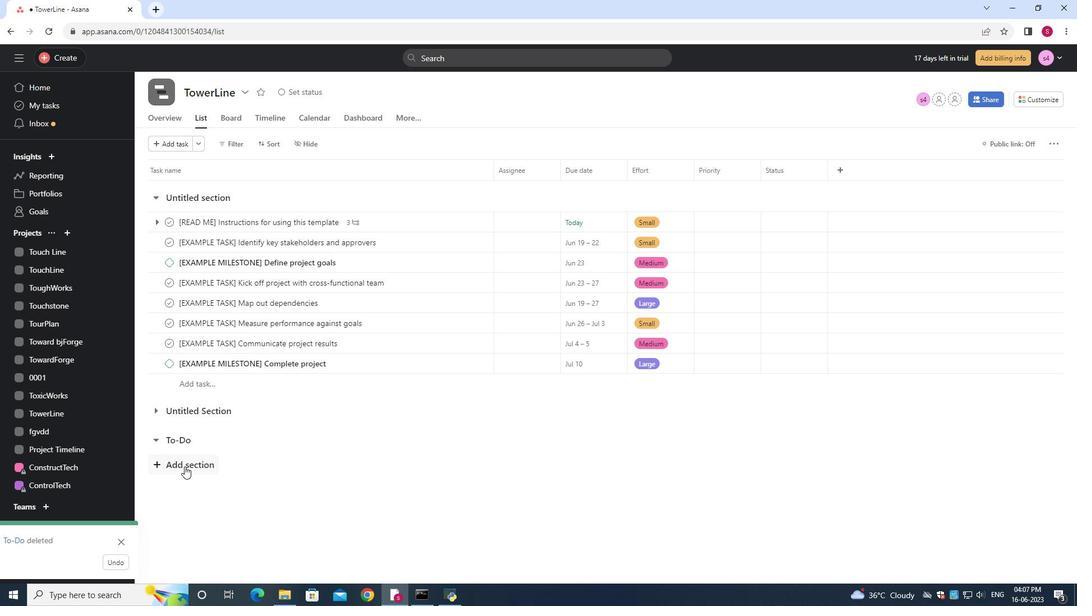 
Action: Mouse pressed left at (182, 464)
Screenshot: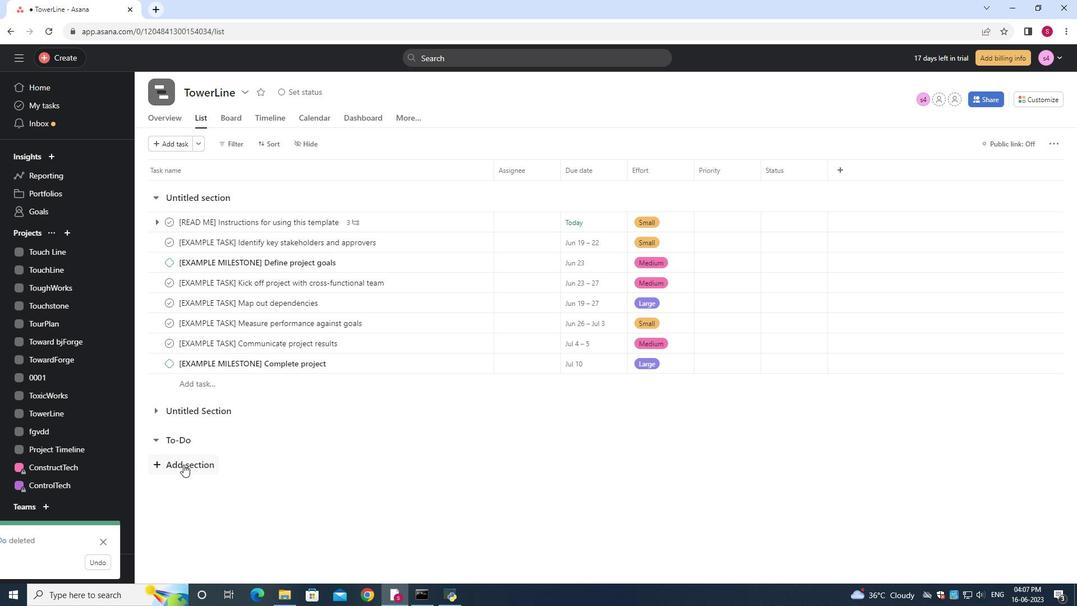 
Action: Mouse moved to (183, 464)
Screenshot: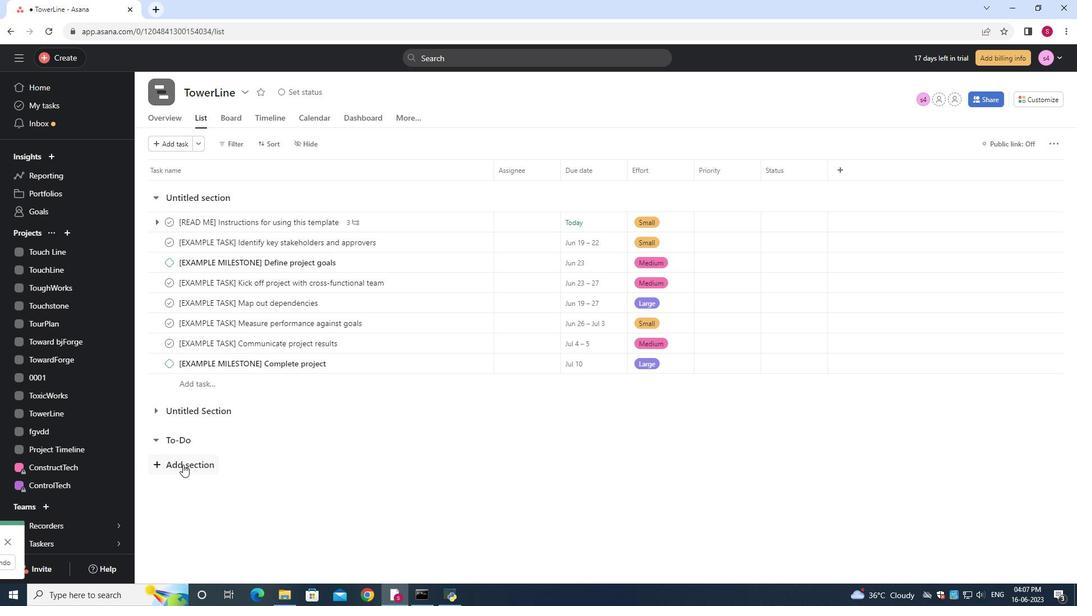 
Action: Key pressed <Key.shift>Doing
Screenshot: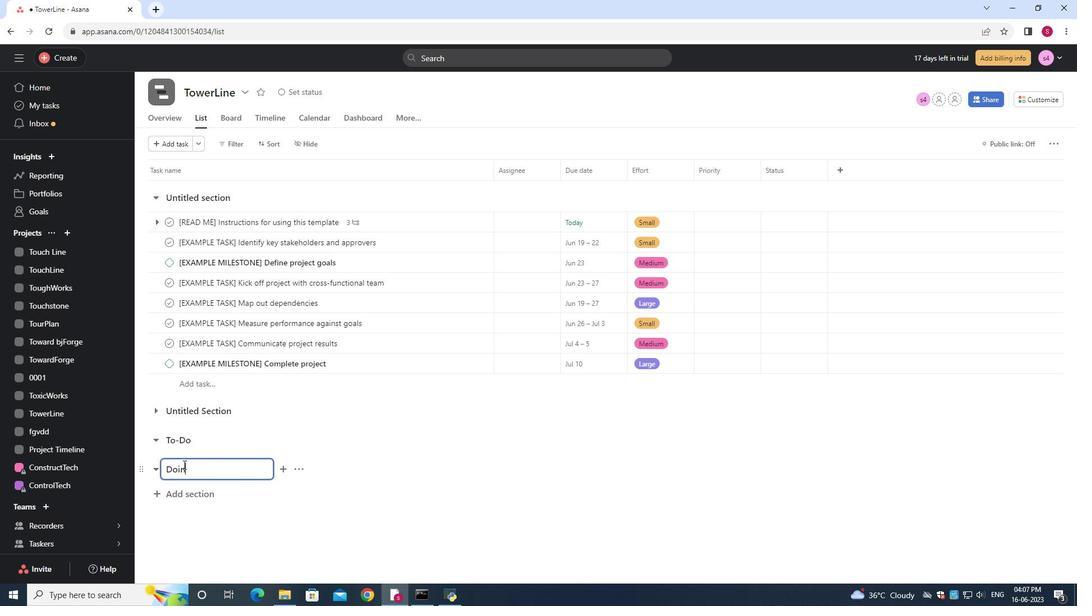 
Action: Mouse moved to (185, 494)
Screenshot: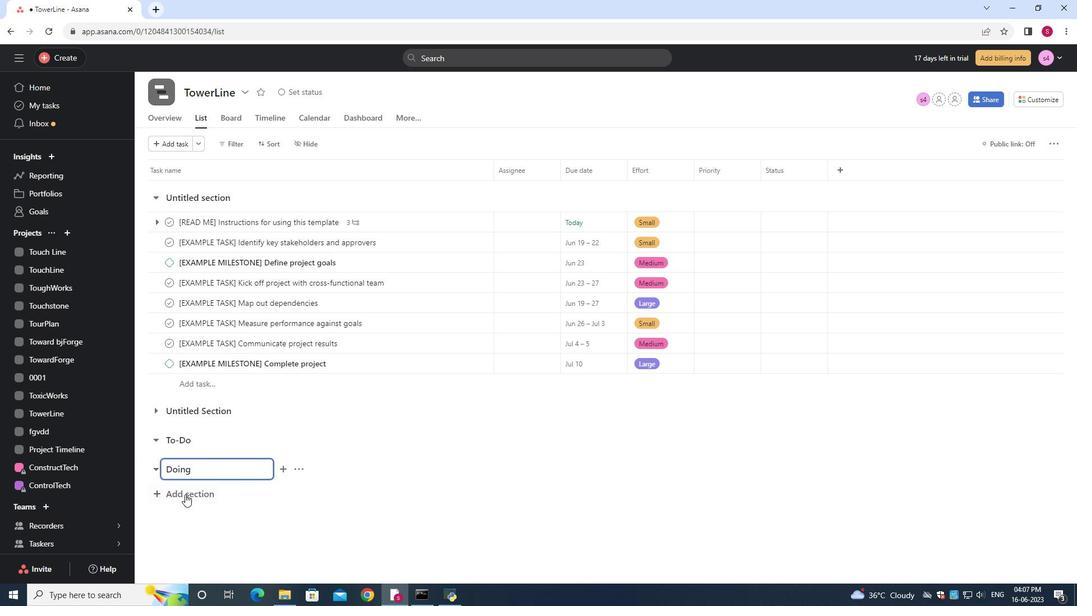 
Action: Mouse pressed left at (185, 494)
Screenshot: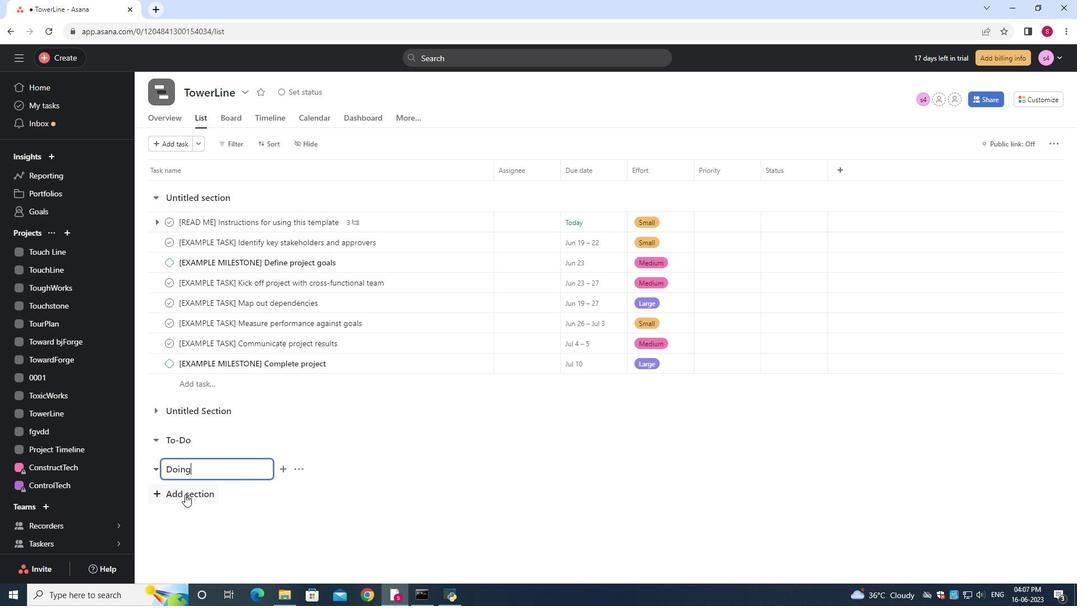 
Action: Mouse moved to (186, 496)
Screenshot: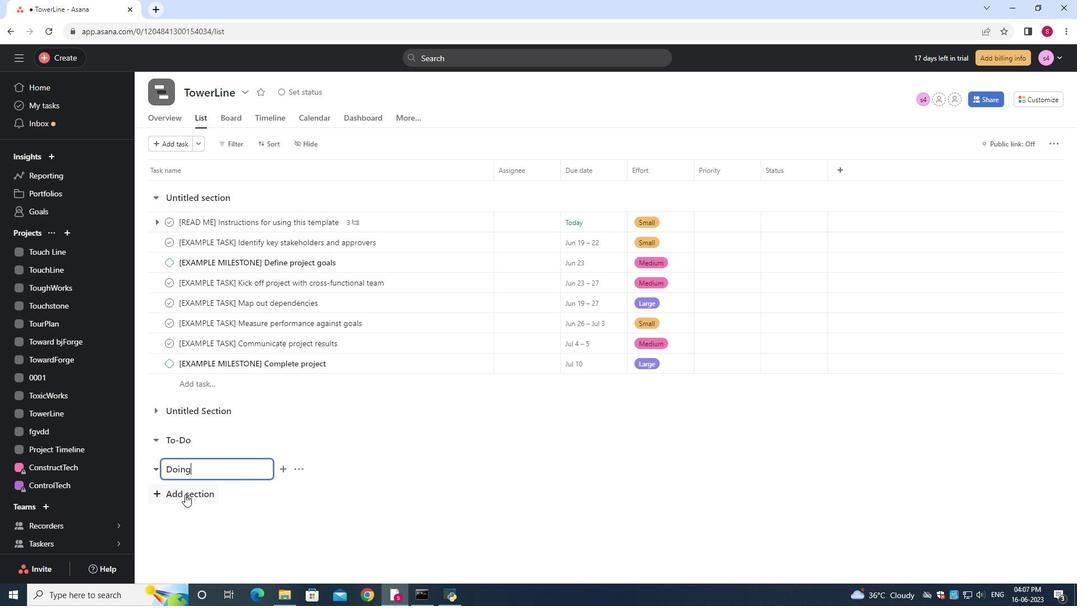
Action: Key pressed <Key.shift>Done
Screenshot: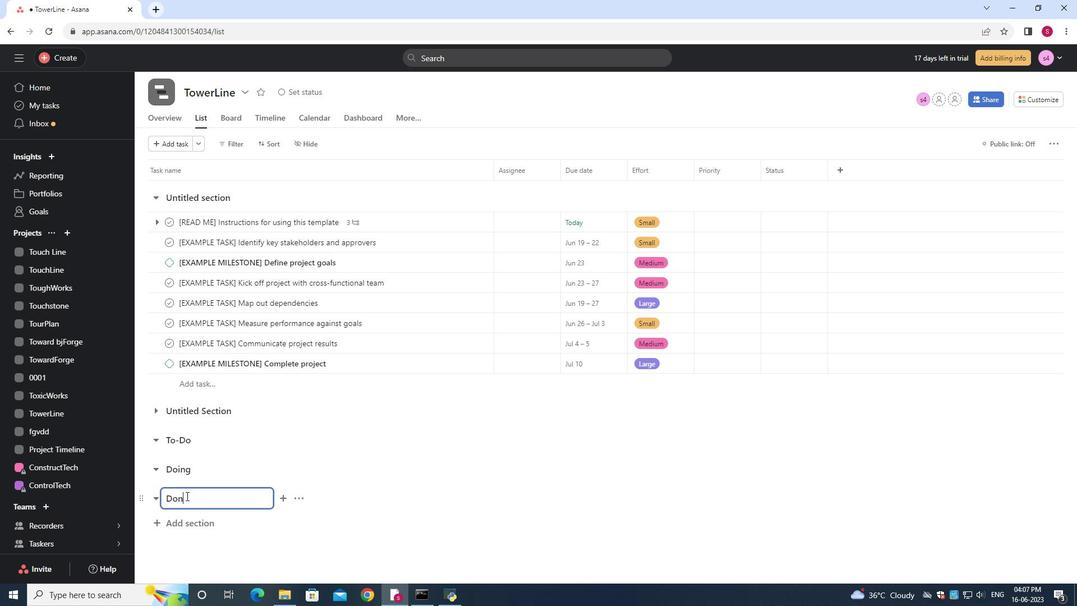 
Action: Mouse moved to (369, 505)
Screenshot: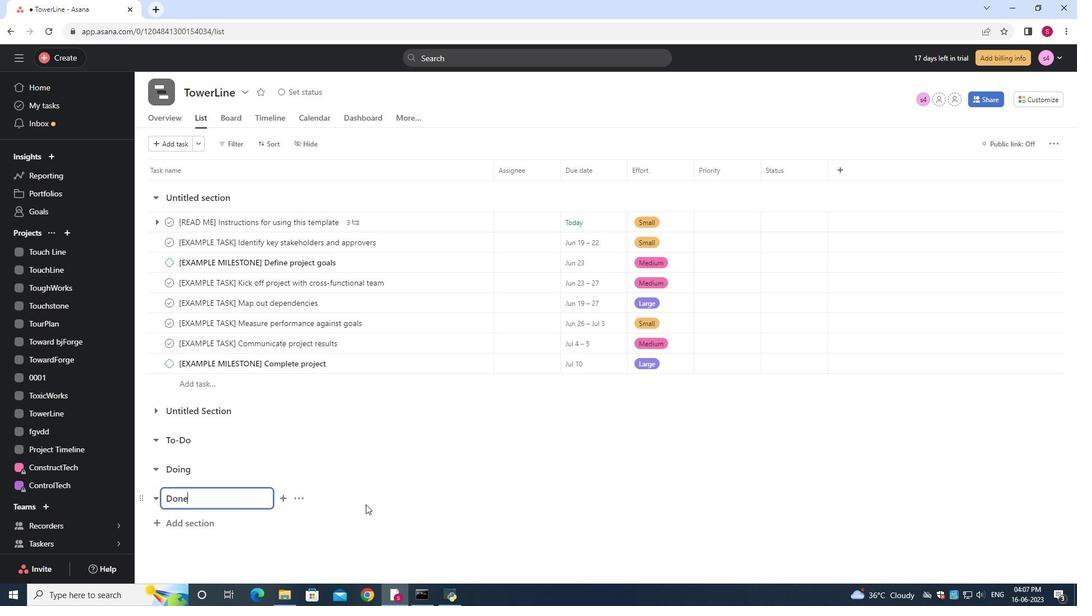 
Action: Key pressed <Key.enter>
Screenshot: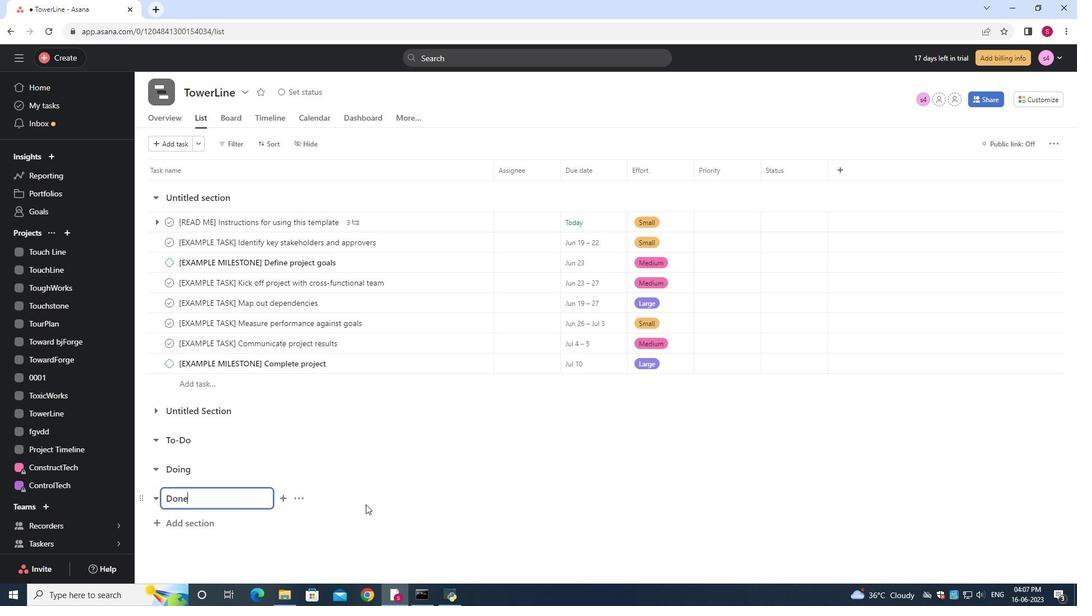 
Action: Mouse moved to (308, 505)
Screenshot: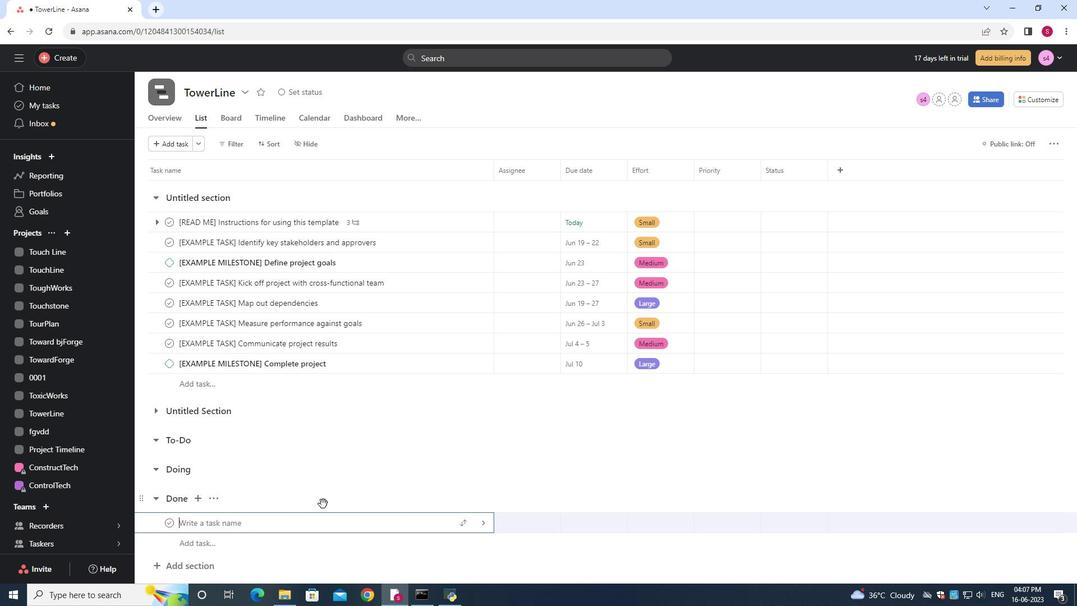
